 Task: Add a signature Lincoln Davis containing With heartfelt thanks and warm wishes, Lincoln Davis to email address softage.3@softage.net and add a folder Shipping labels
Action: Mouse moved to (55, 93)
Screenshot: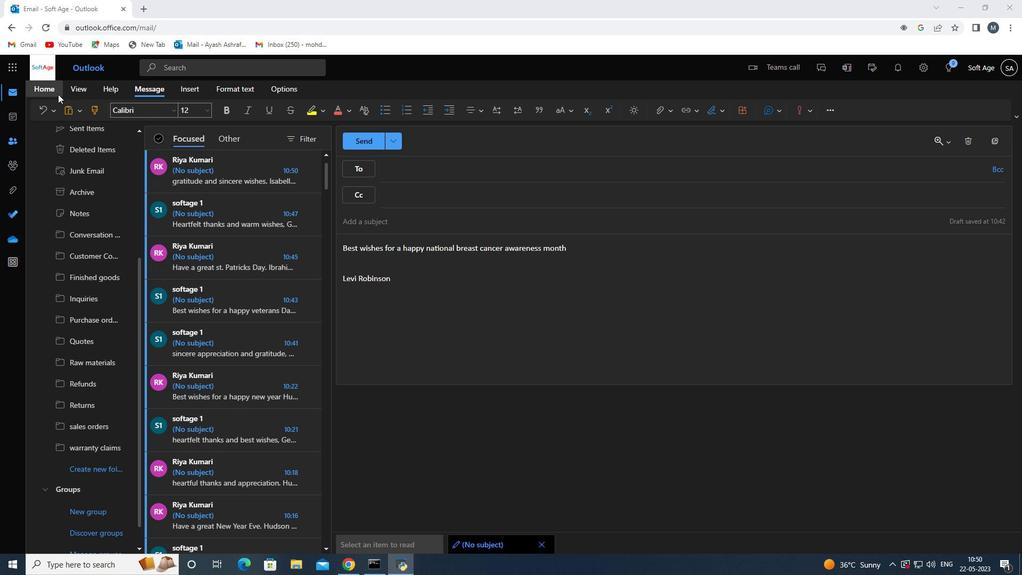 
Action: Mouse pressed left at (55, 93)
Screenshot: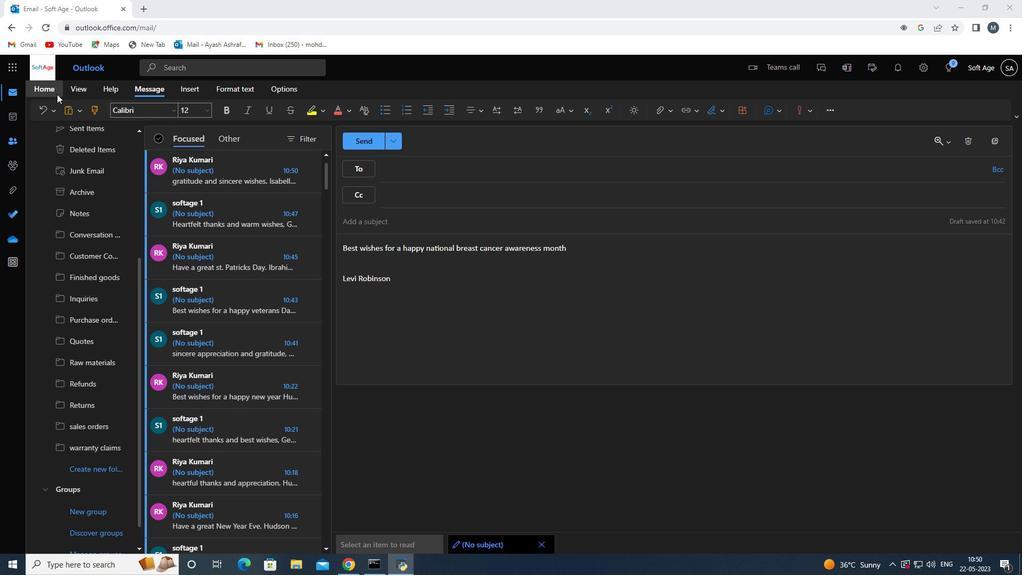 
Action: Mouse moved to (94, 112)
Screenshot: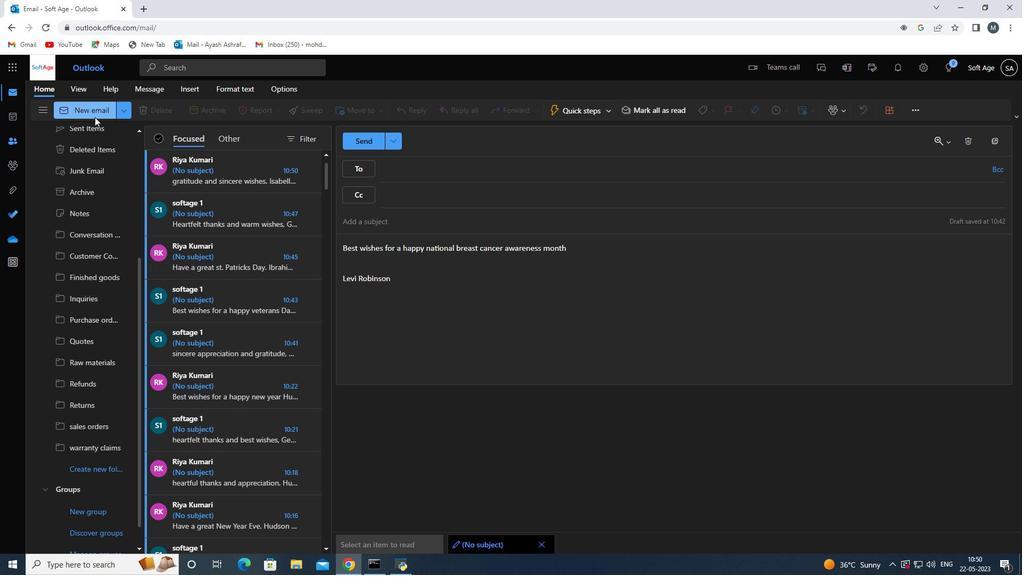 
Action: Mouse pressed left at (94, 112)
Screenshot: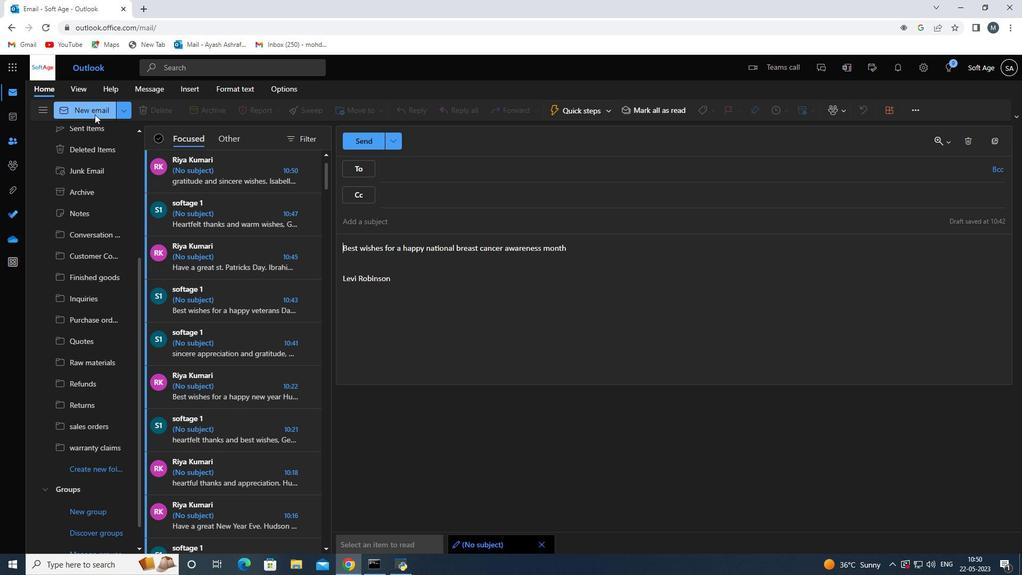 
Action: Mouse moved to (717, 110)
Screenshot: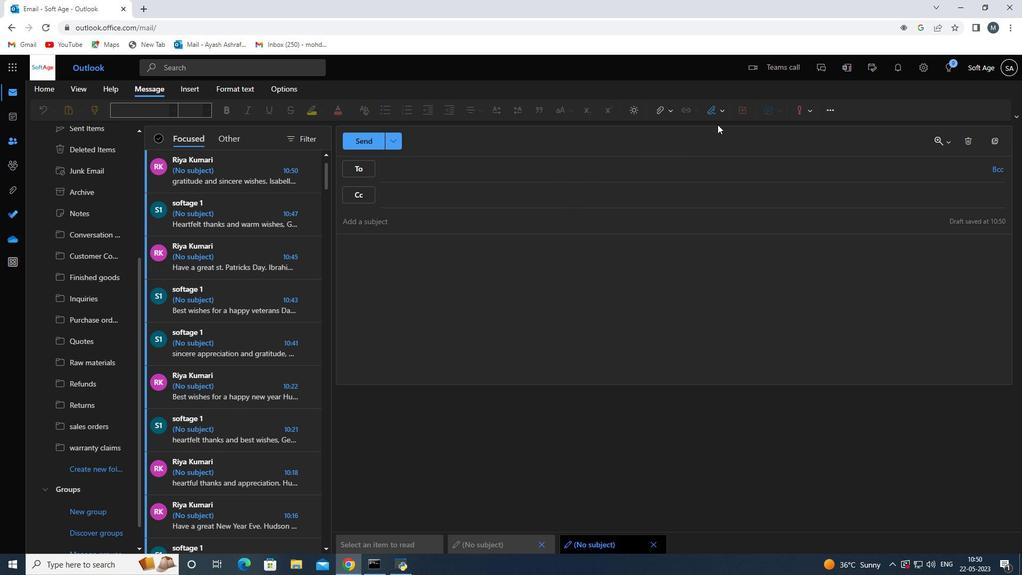 
Action: Mouse pressed left at (717, 110)
Screenshot: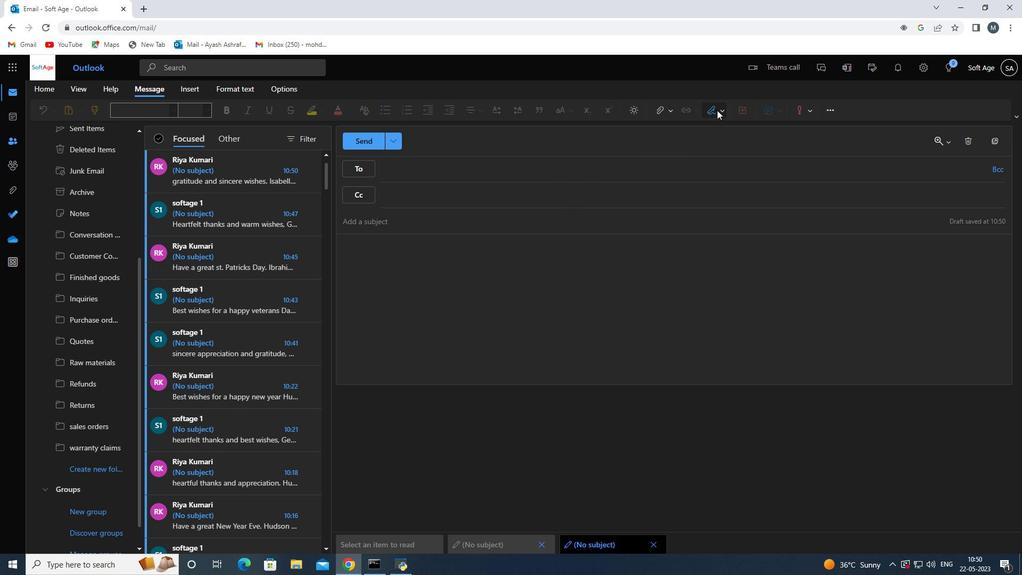 
Action: Mouse moved to (708, 149)
Screenshot: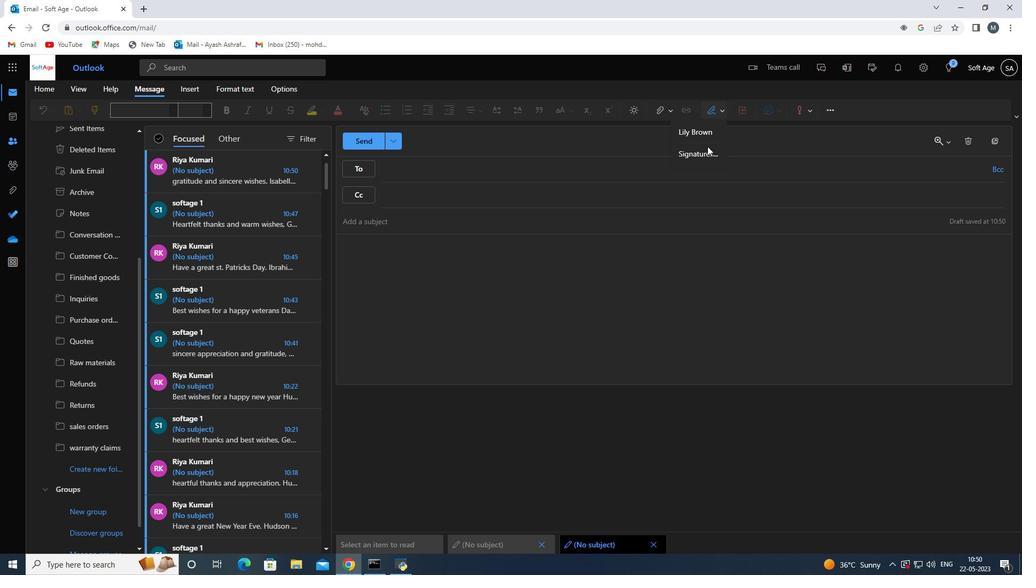 
Action: Mouse pressed left at (708, 149)
Screenshot: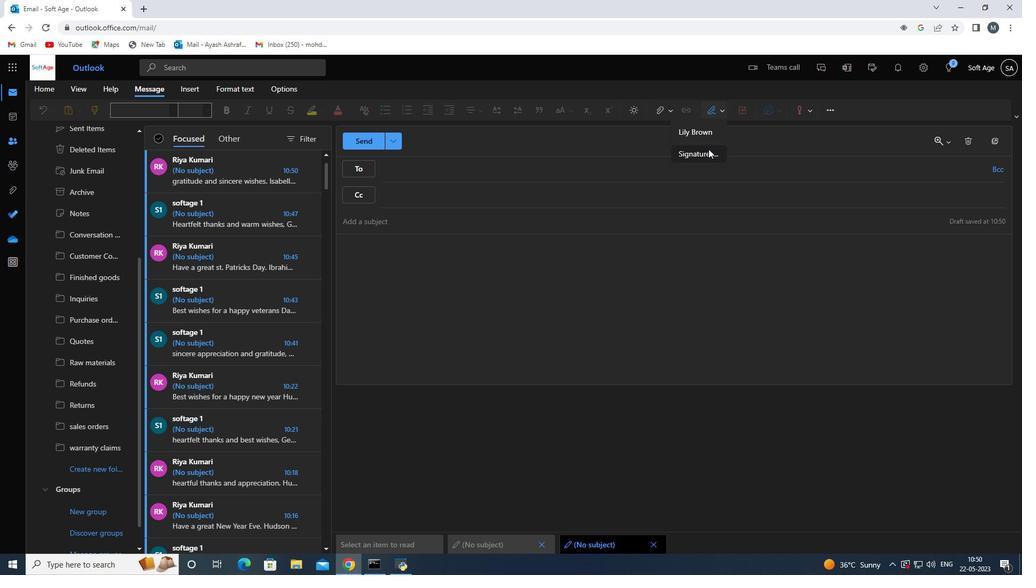 
Action: Mouse moved to (718, 200)
Screenshot: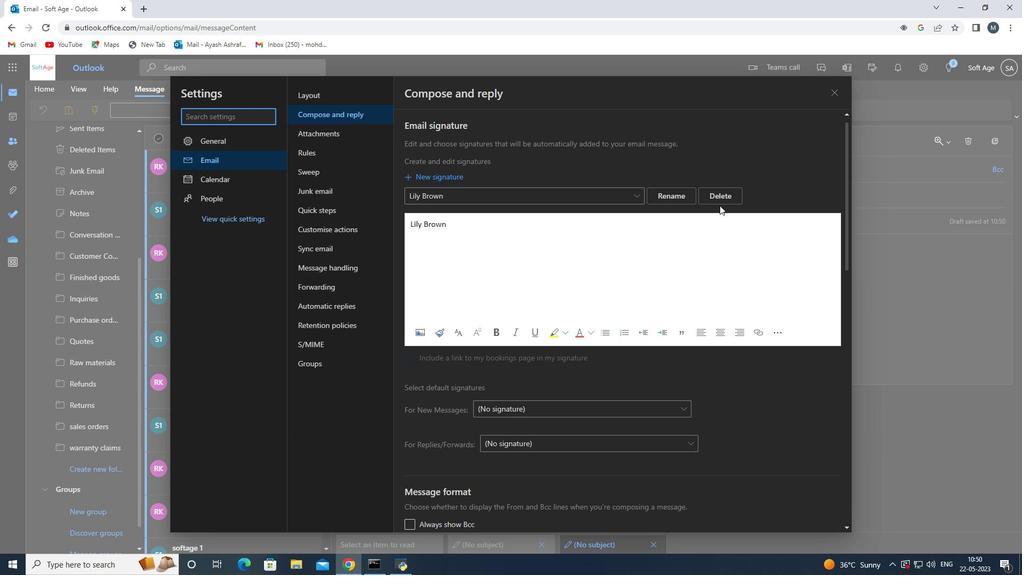 
Action: Mouse pressed left at (718, 200)
Screenshot: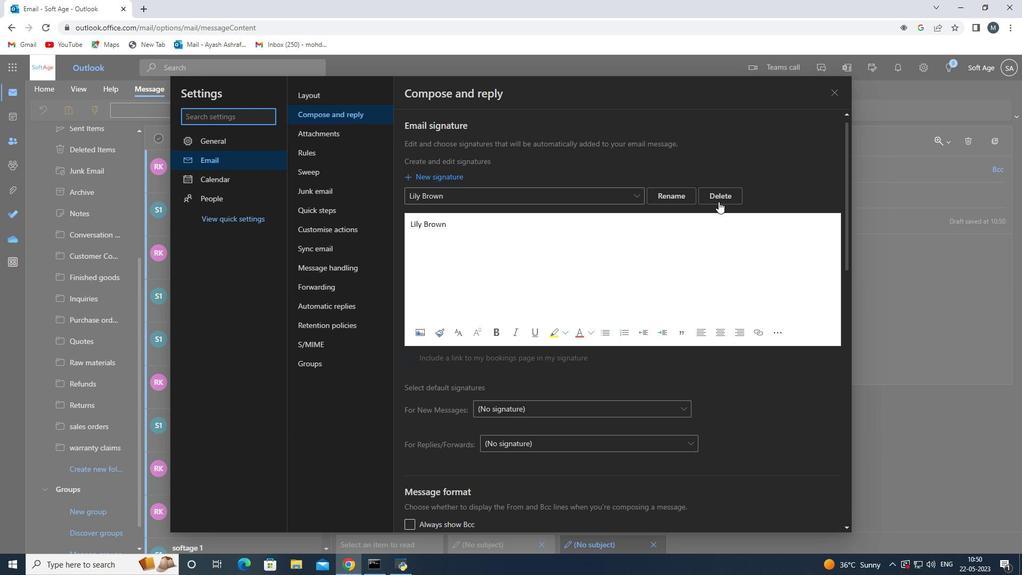 
Action: Mouse moved to (476, 199)
Screenshot: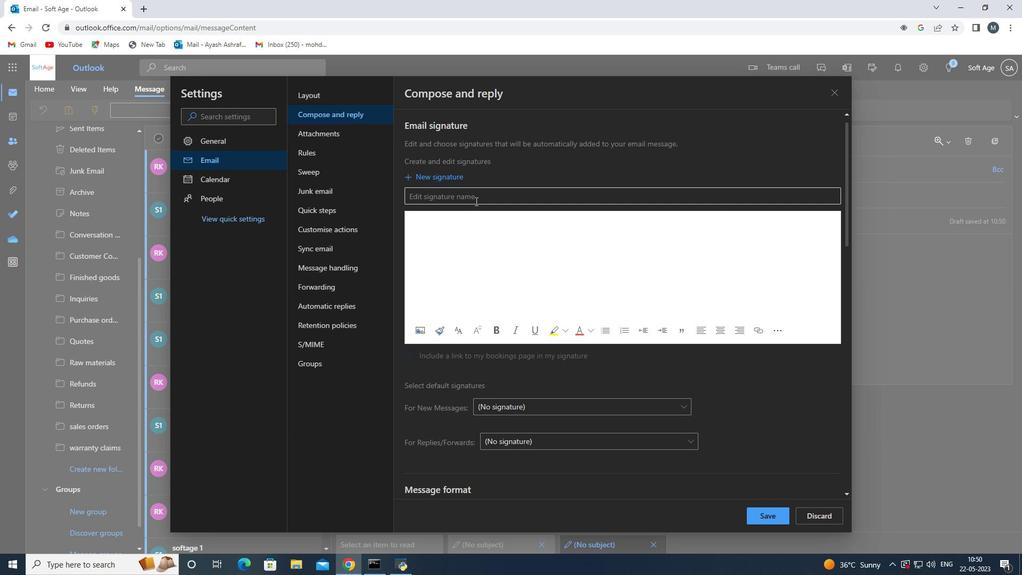 
Action: Mouse pressed left at (476, 199)
Screenshot: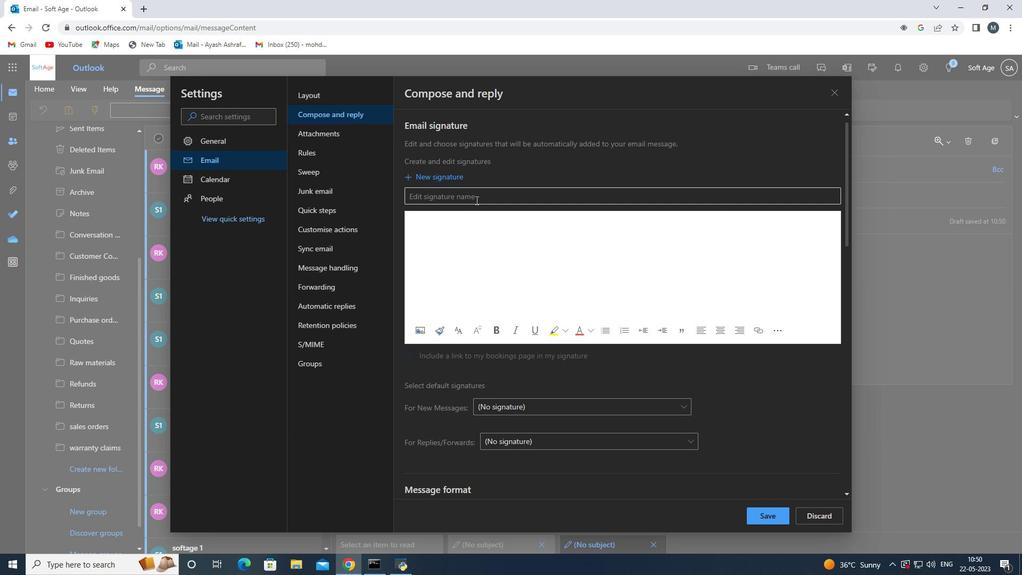 
Action: Key pressed <Key.shift>lincoln<Key.space><Key.shift><Key.shift><Key.shift><Key.shift><Key.shift><Key.shift><Key.shift><Key.shift>Davis<Key.space>
Screenshot: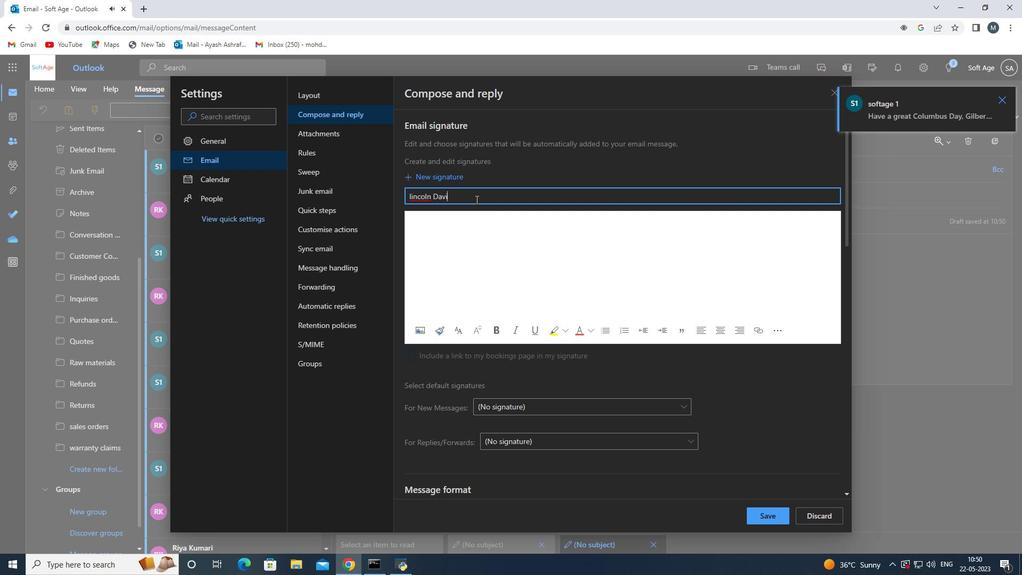 
Action: Mouse moved to (414, 198)
Screenshot: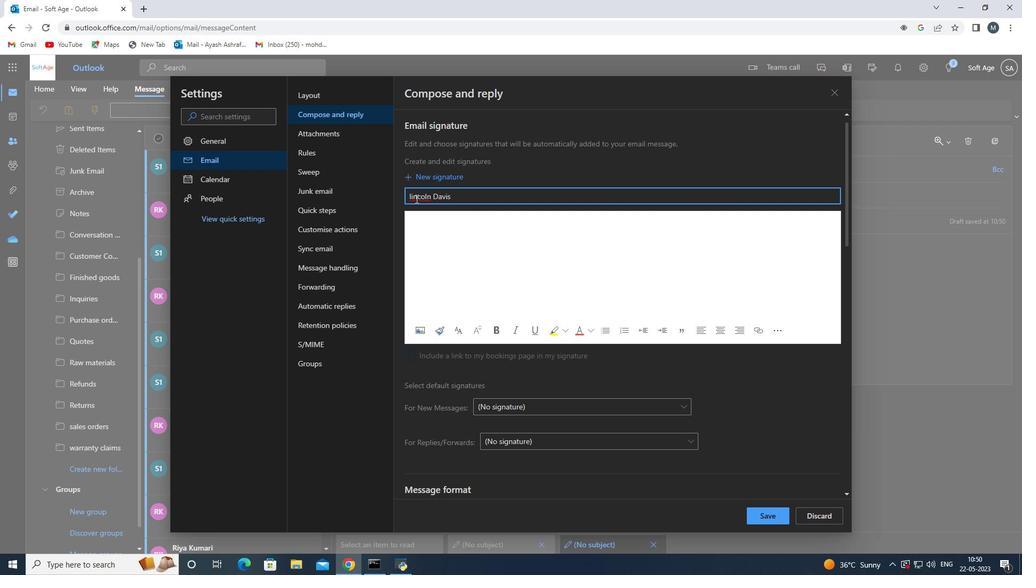 
Action: Mouse pressed left at (414, 198)
Screenshot: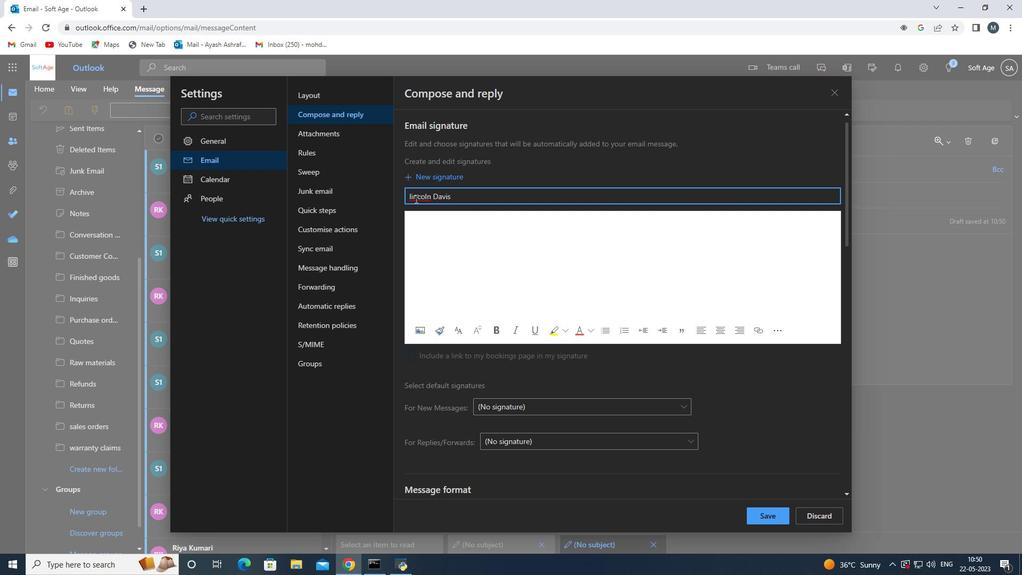 
Action: Mouse moved to (410, 198)
Screenshot: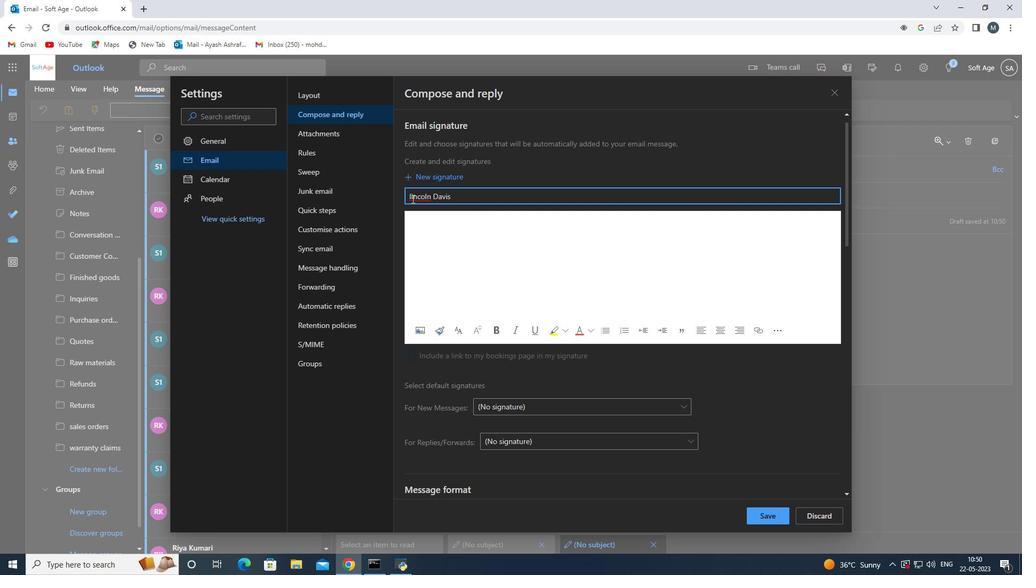 
Action: Mouse pressed left at (410, 198)
Screenshot: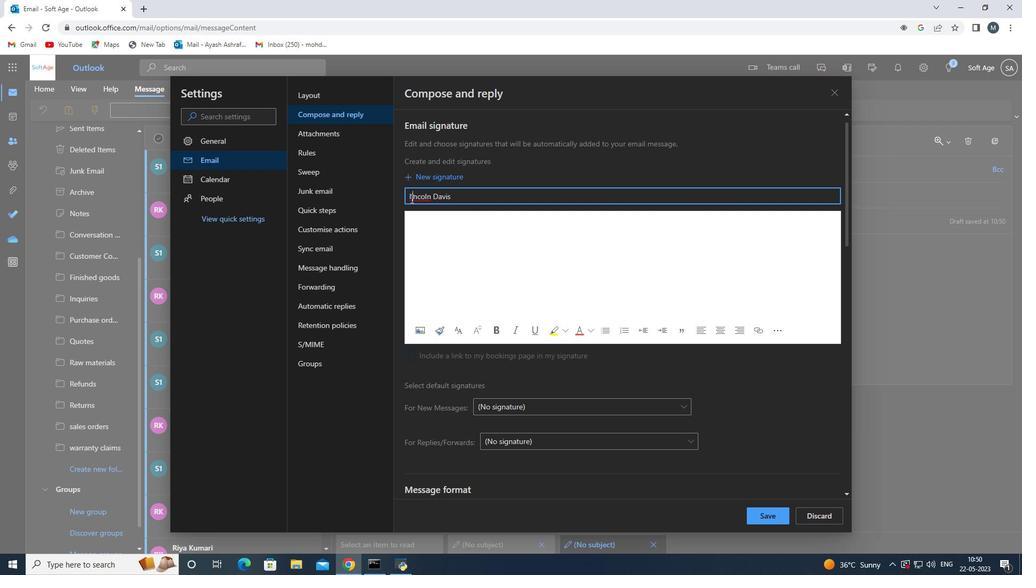 
Action: Mouse moved to (413, 199)
Screenshot: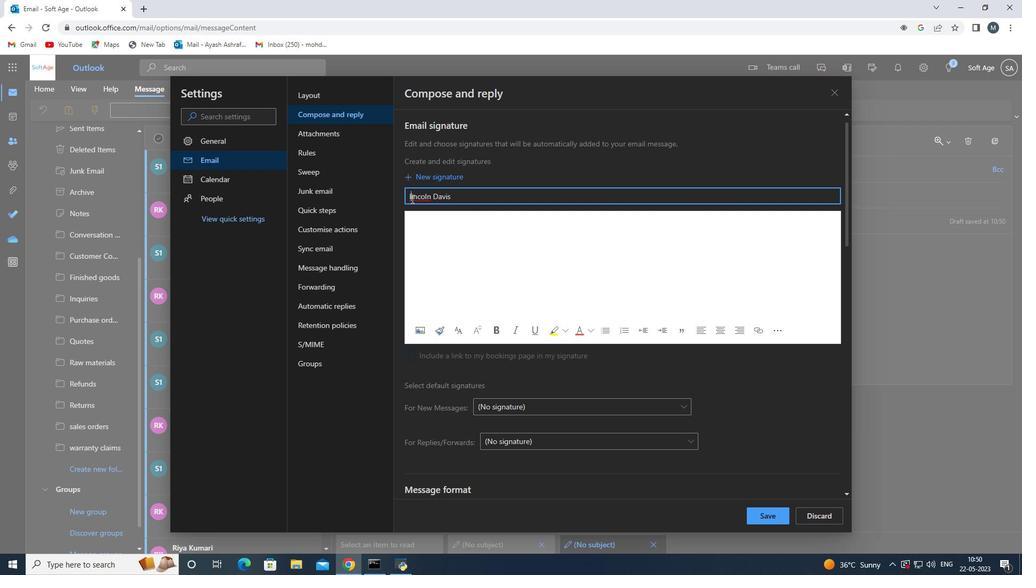 
Action: Key pressed <Key.backspace><Key.shift><Key.shift><Key.shift><Key.shift><Key.shift>L
Screenshot: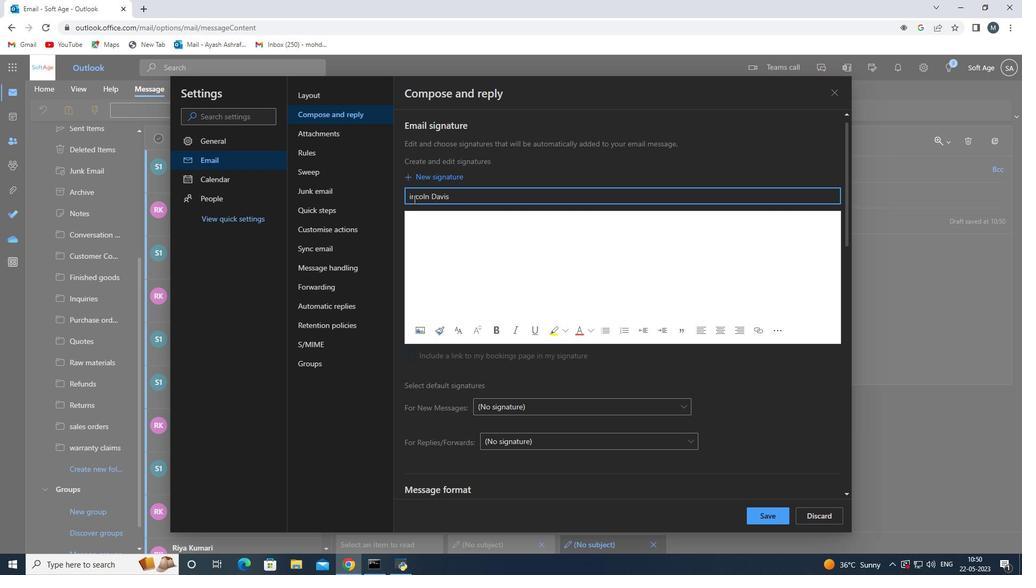 
Action: Mouse moved to (443, 233)
Screenshot: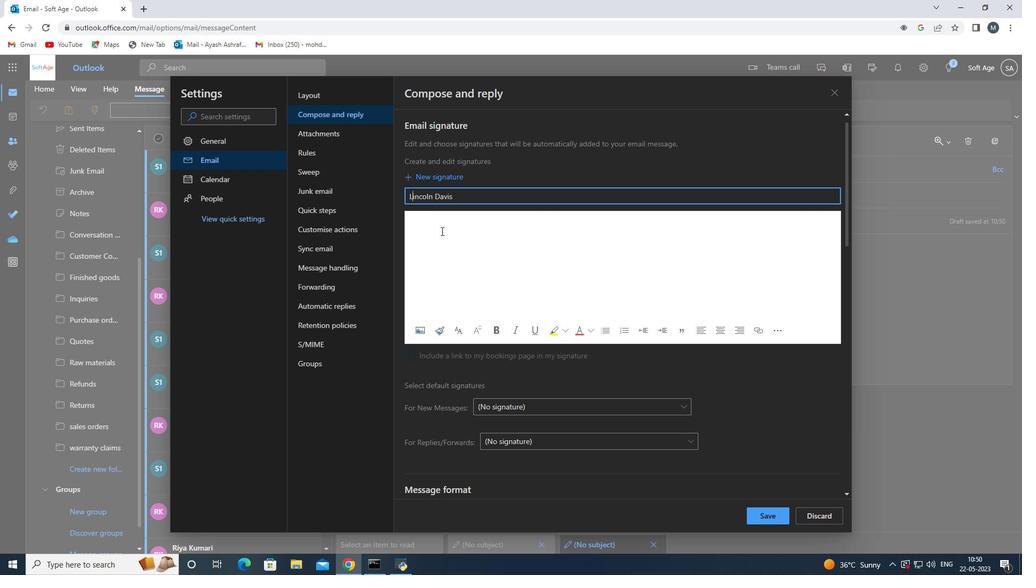 
Action: Mouse pressed left at (443, 233)
Screenshot: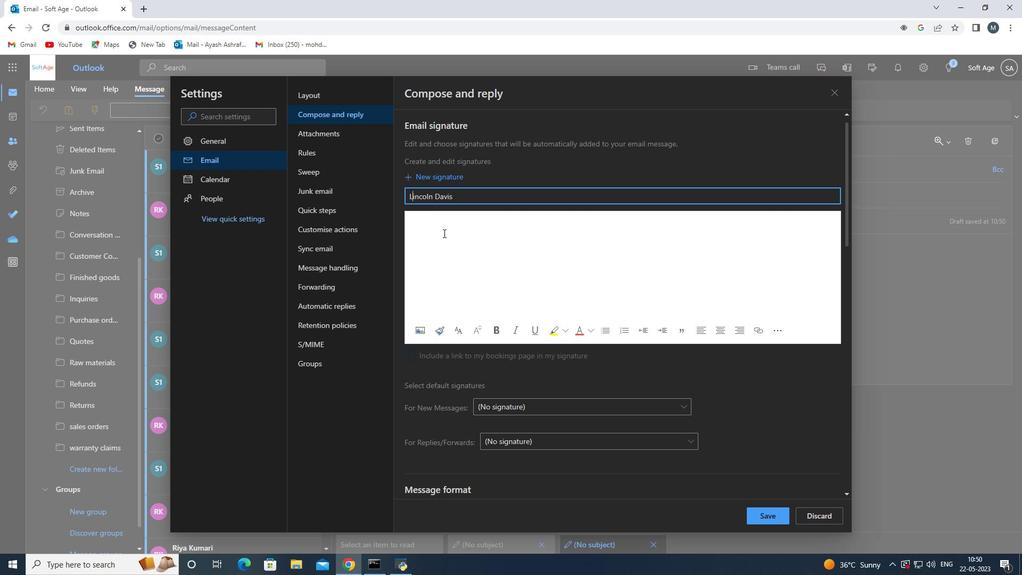 
Action: Key pressed <Key.shift>Lincoln<Key.space><Key.shift><Key.shift><Key.shift><Key.shift><Key.shift><Key.shift><Key.shift>davis<Key.space>
Screenshot: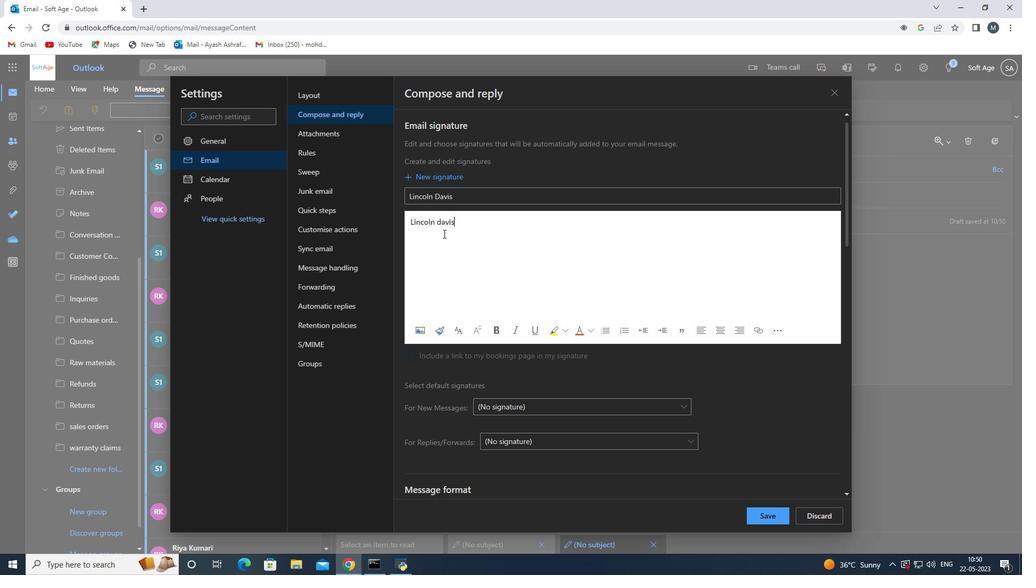 
Action: Mouse moved to (441, 225)
Screenshot: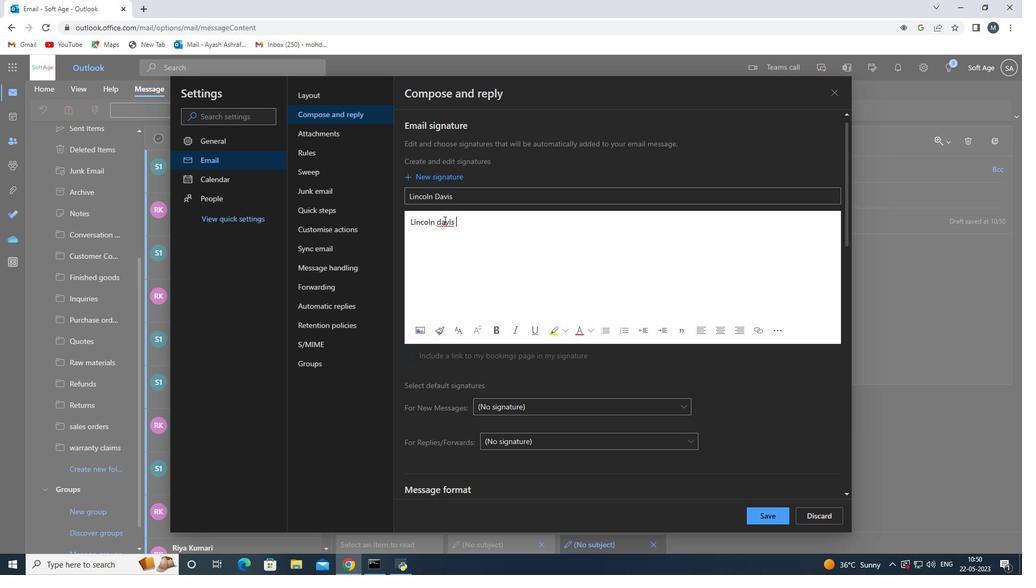 
Action: Mouse pressed left at (441, 225)
Screenshot: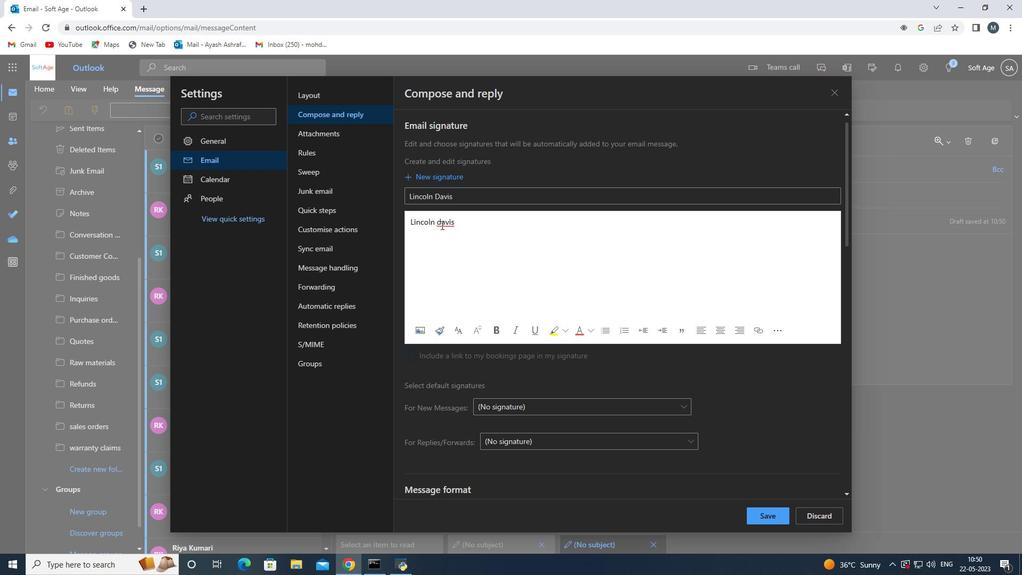 
Action: Mouse moved to (442, 225)
Screenshot: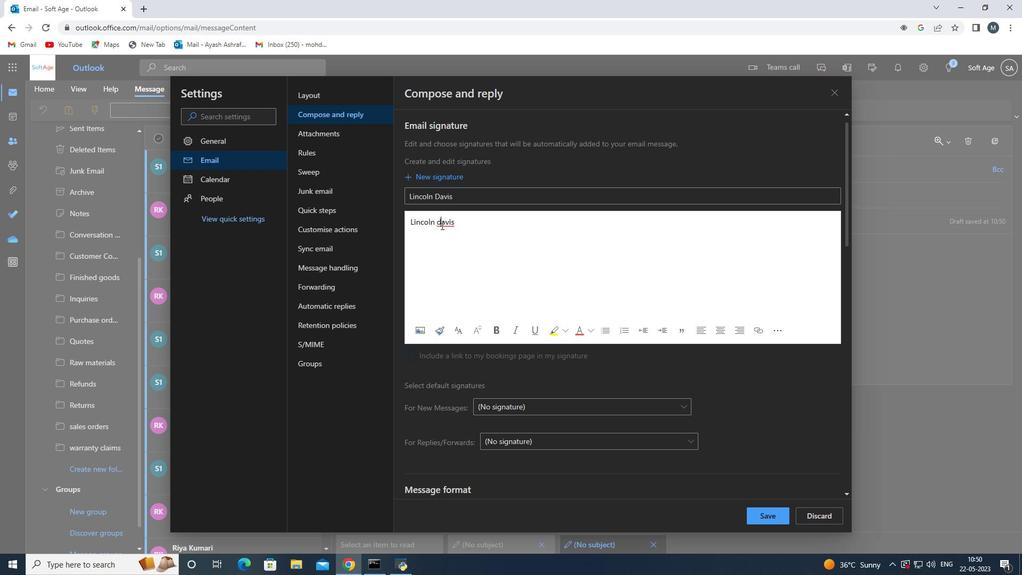 
Action: Key pressed <Key.backspace><Key.shift>D
Screenshot: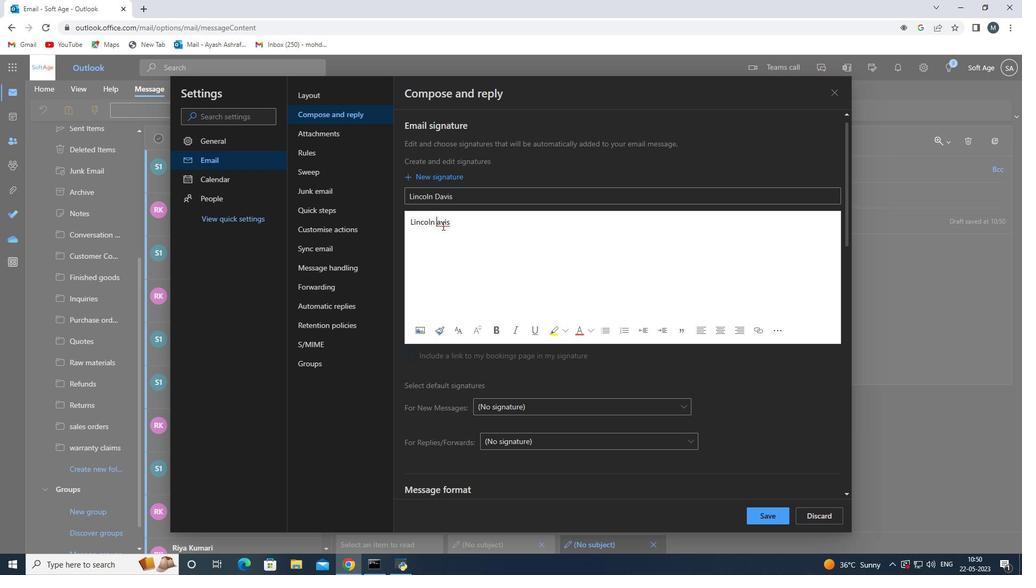 
Action: Mouse moved to (751, 509)
Screenshot: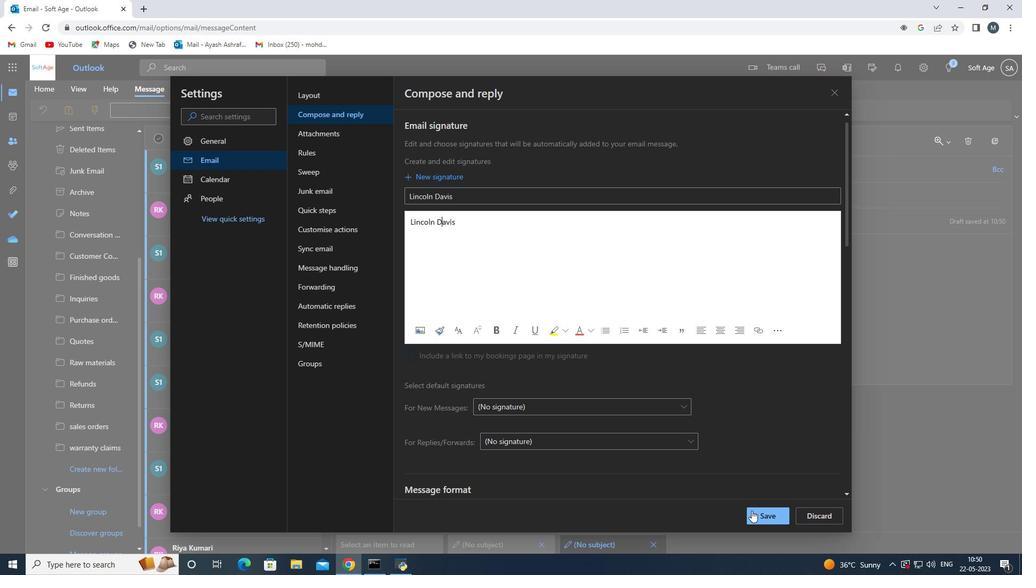 
Action: Mouse pressed left at (751, 509)
Screenshot: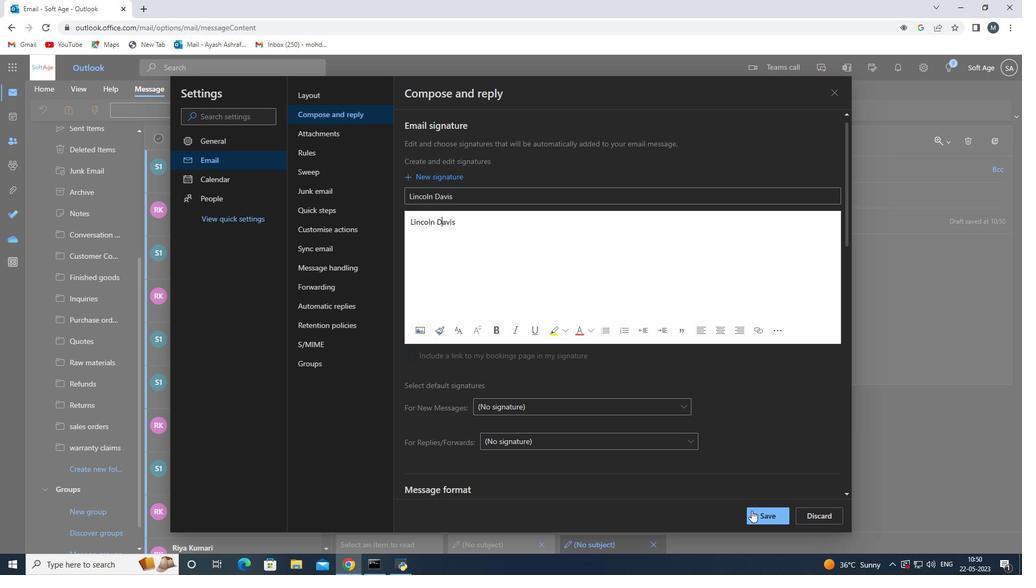 
Action: Mouse moved to (779, 109)
Screenshot: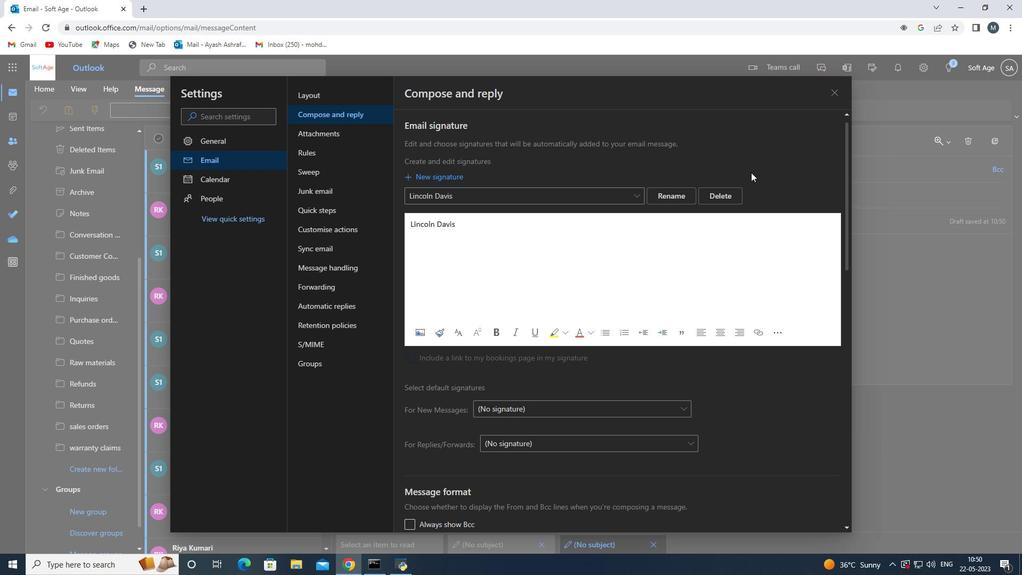 
Action: Mouse scrolled (770, 126) with delta (0, 0)
Screenshot: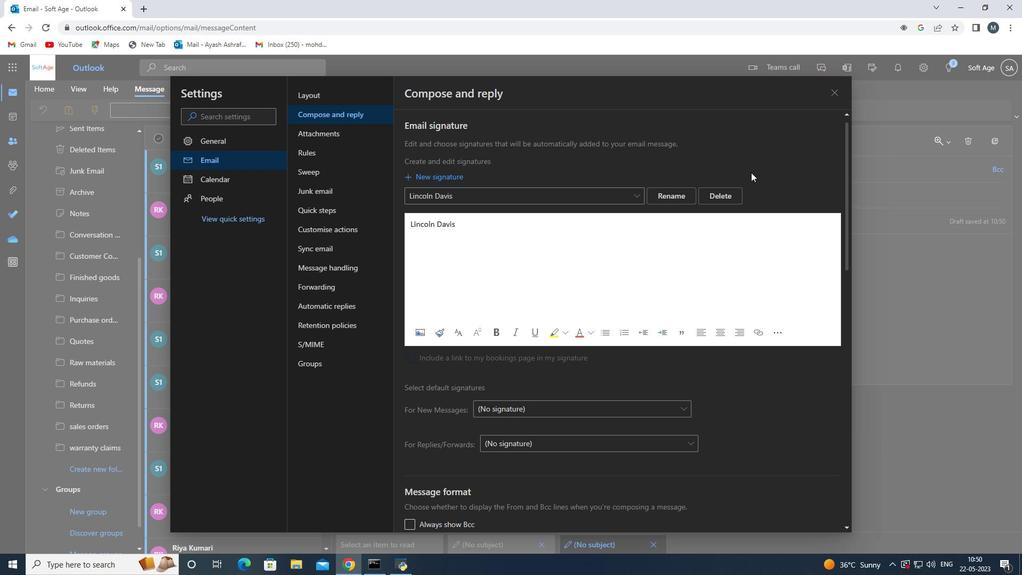 
Action: Mouse moved to (812, 100)
Screenshot: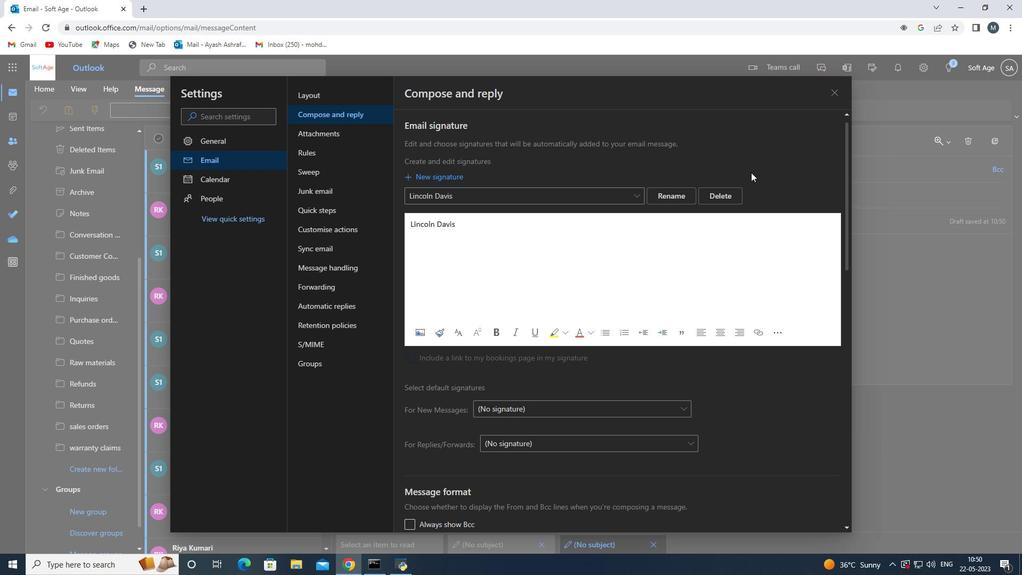 
Action: Mouse scrolled (775, 117) with delta (0, 0)
Screenshot: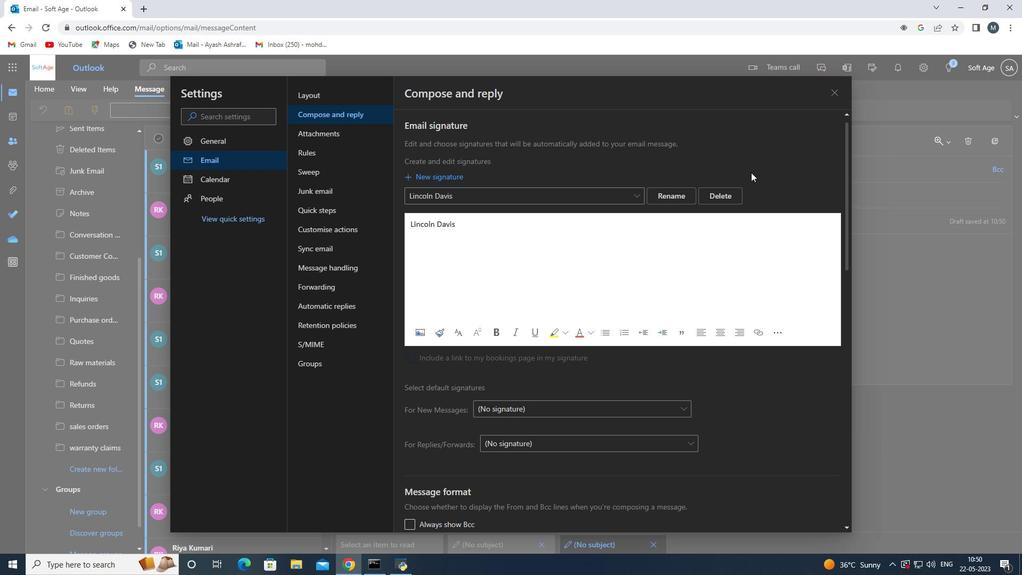 
Action: Mouse moved to (816, 99)
Screenshot: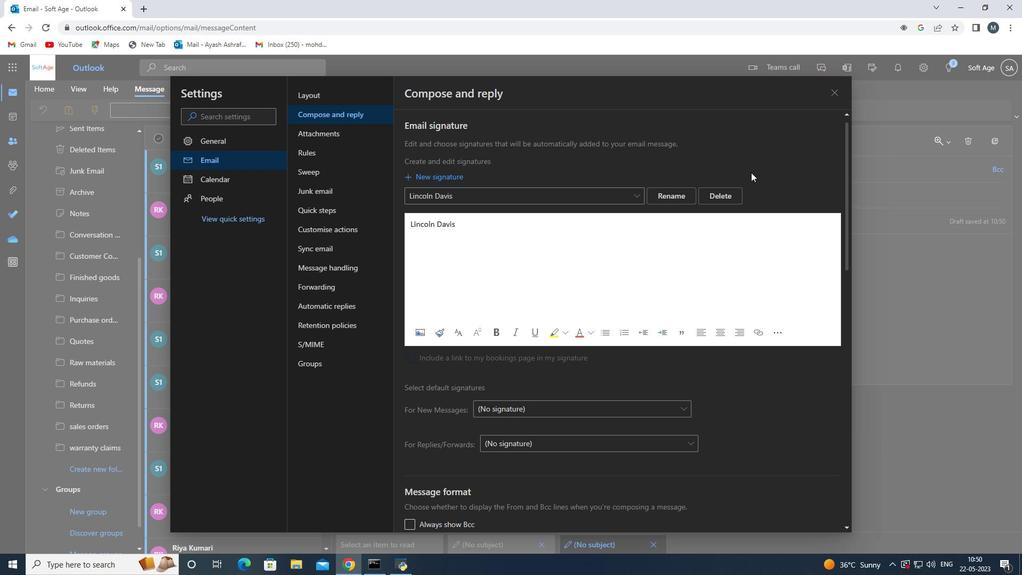 
Action: Mouse scrolled (778, 112) with delta (0, 0)
Screenshot: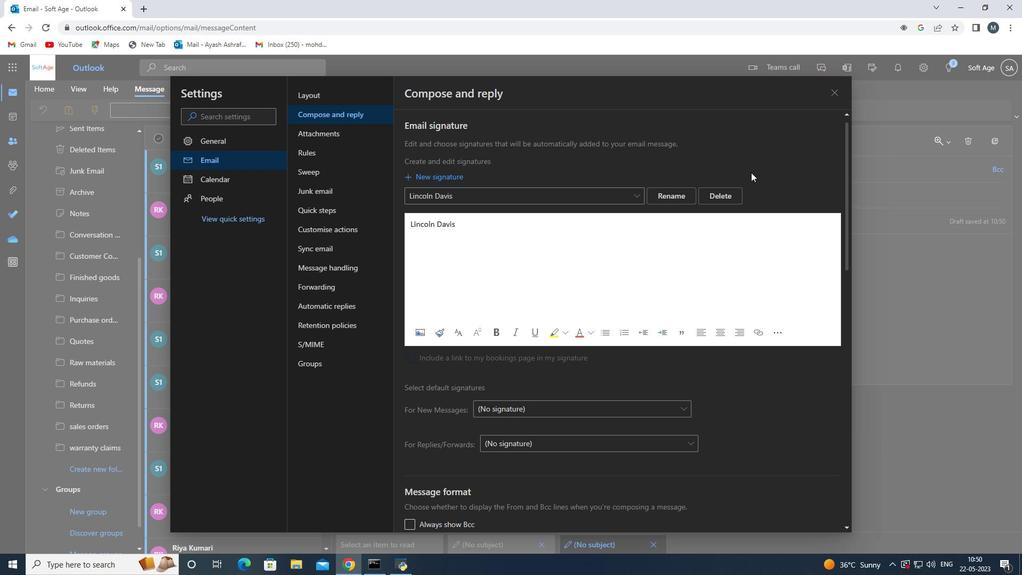 
Action: Mouse moved to (827, 95)
Screenshot: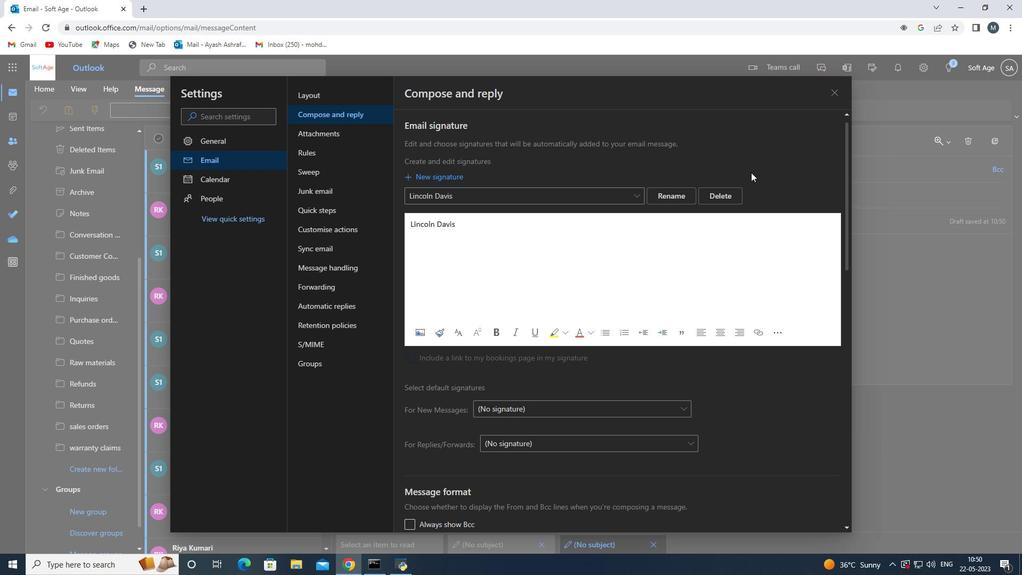 
Action: Mouse scrolled (779, 109) with delta (0, 0)
Screenshot: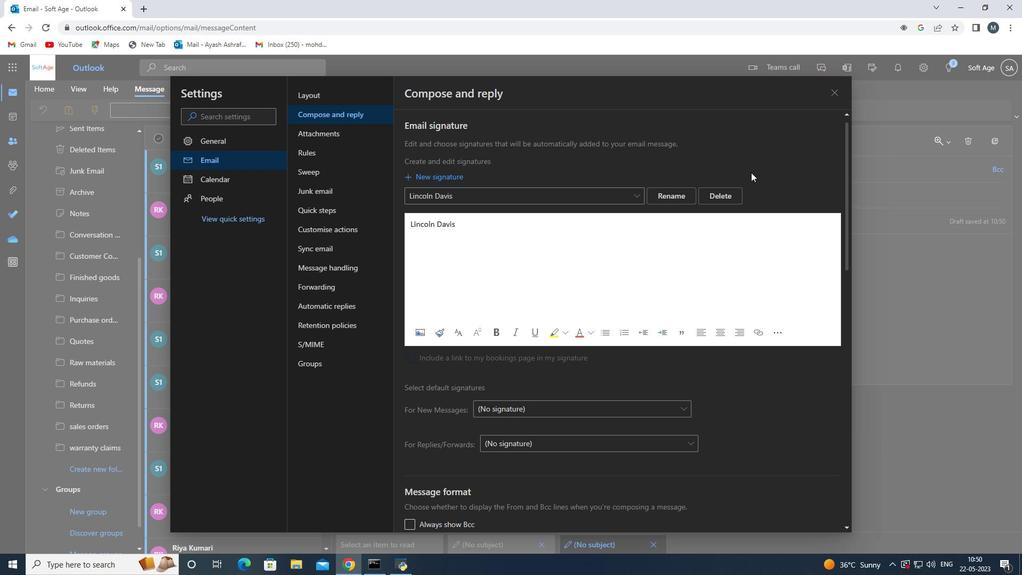 
Action: Mouse moved to (836, 91)
Screenshot: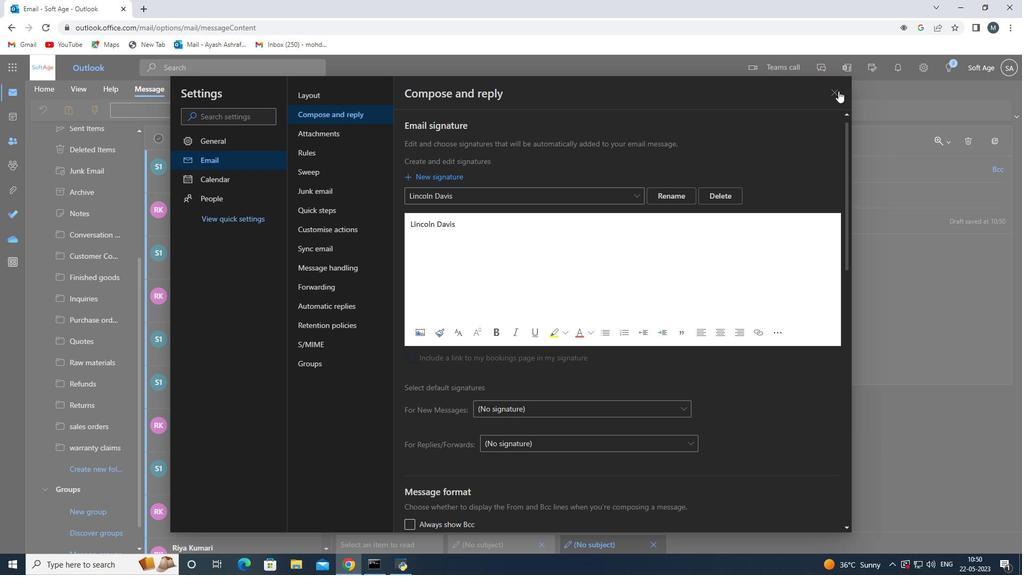 
Action: Mouse pressed left at (836, 91)
Screenshot: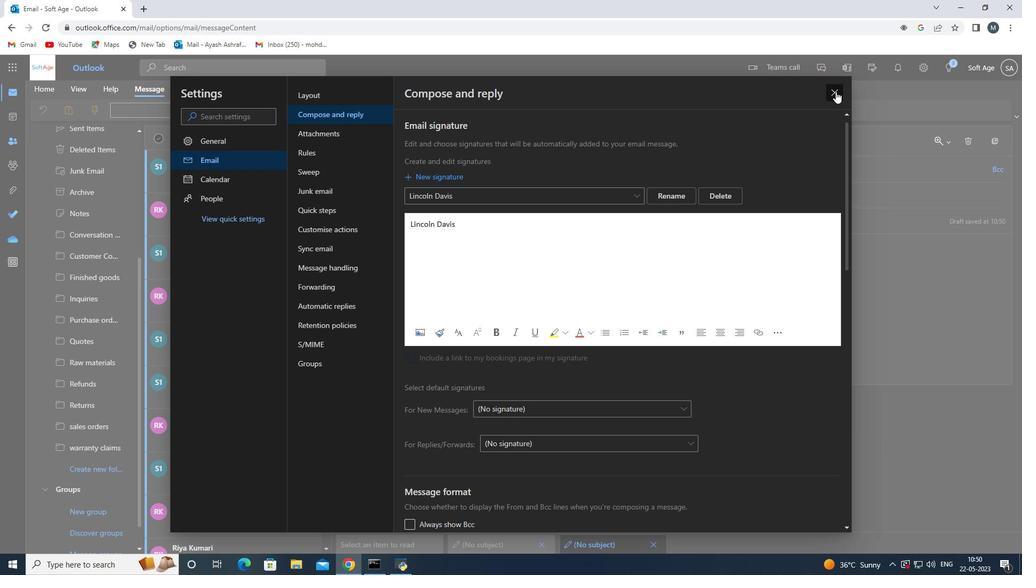 
Action: Mouse moved to (448, 263)
Screenshot: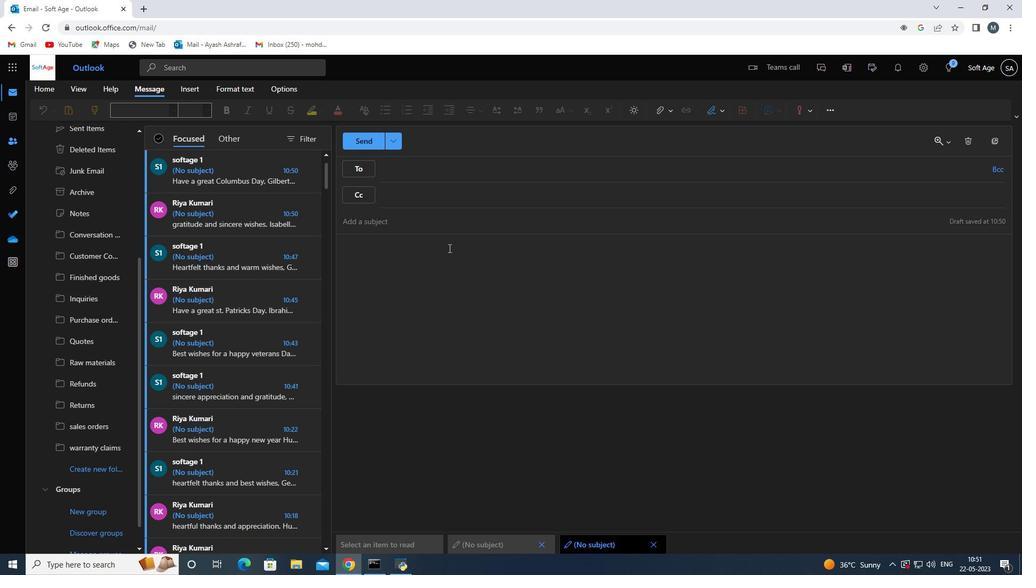 
Action: Mouse pressed left at (448, 263)
Screenshot: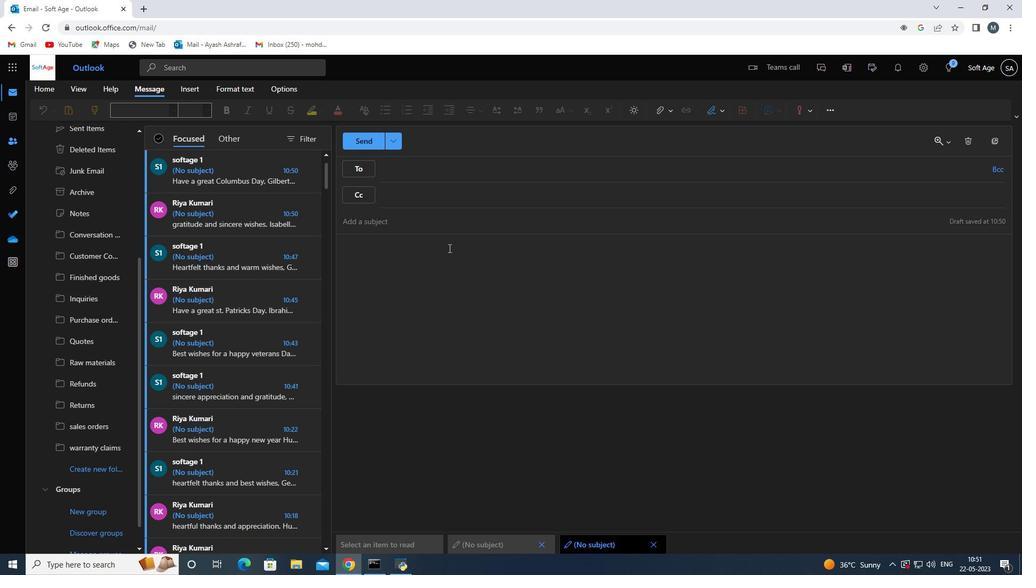 
Action: Mouse moved to (447, 258)
Screenshot: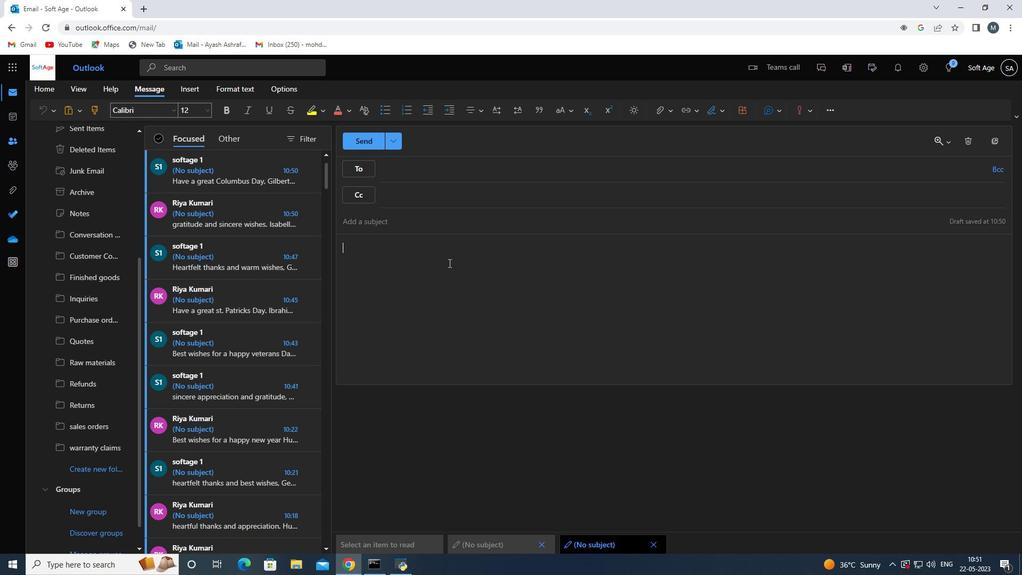 
Action: Key pressed <Key.shift>With<Key.space>heartfelt<Key.space>thanks<Key.space>and<Key.space>warm<Key.space>wi<Key.backspace>ishes
Screenshot: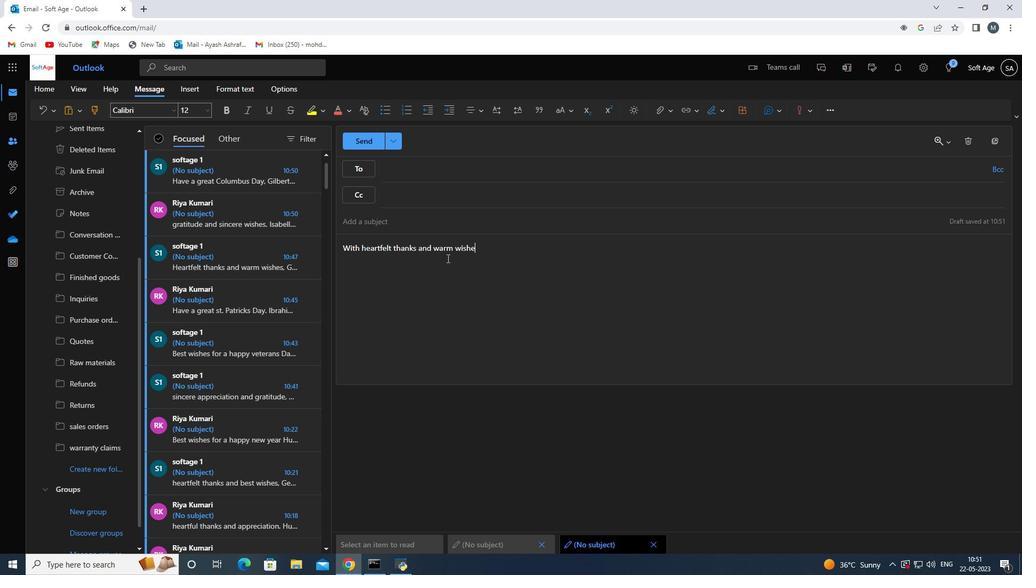 
Action: Mouse moved to (405, 170)
Screenshot: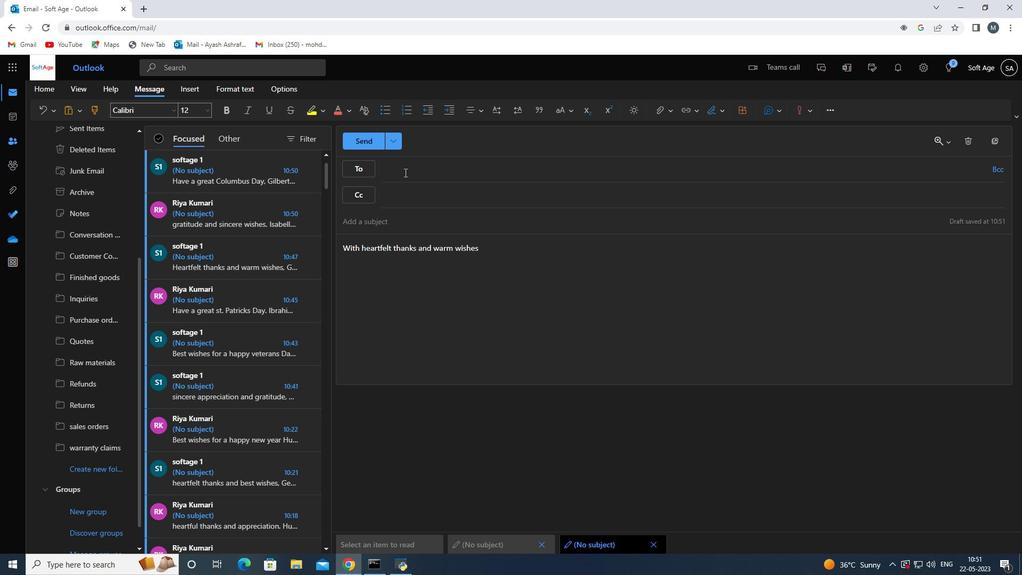 
Action: Mouse pressed left at (405, 170)
Screenshot: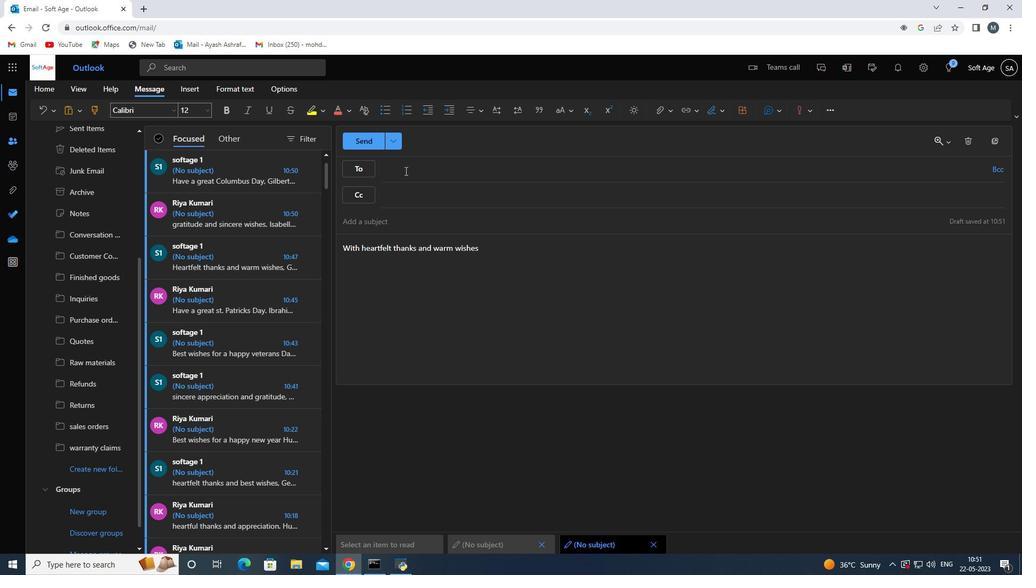 
Action: Mouse moved to (407, 169)
Screenshot: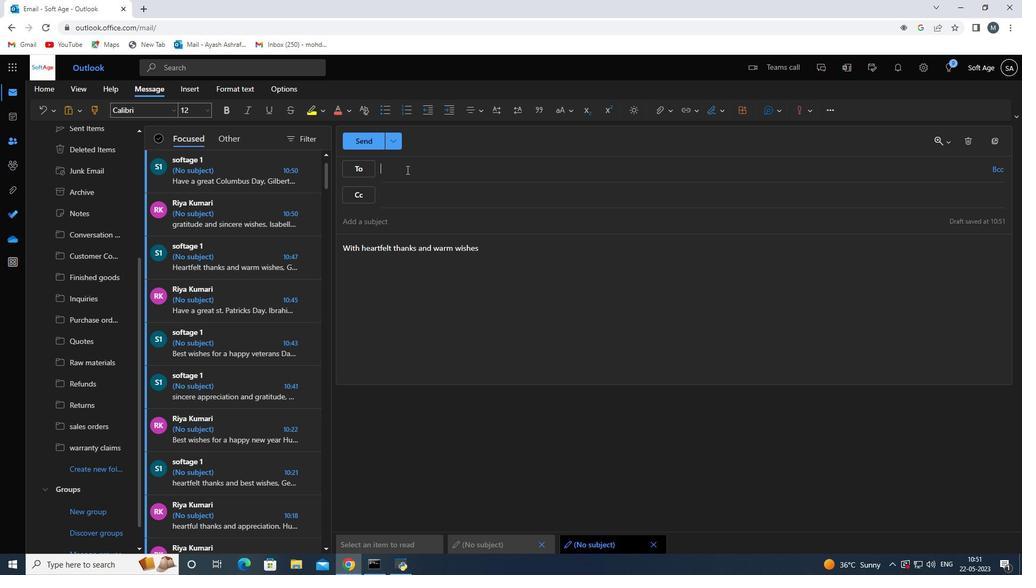 
Action: Key pressed sofage.3<Key.shift>2softage.net
Screenshot: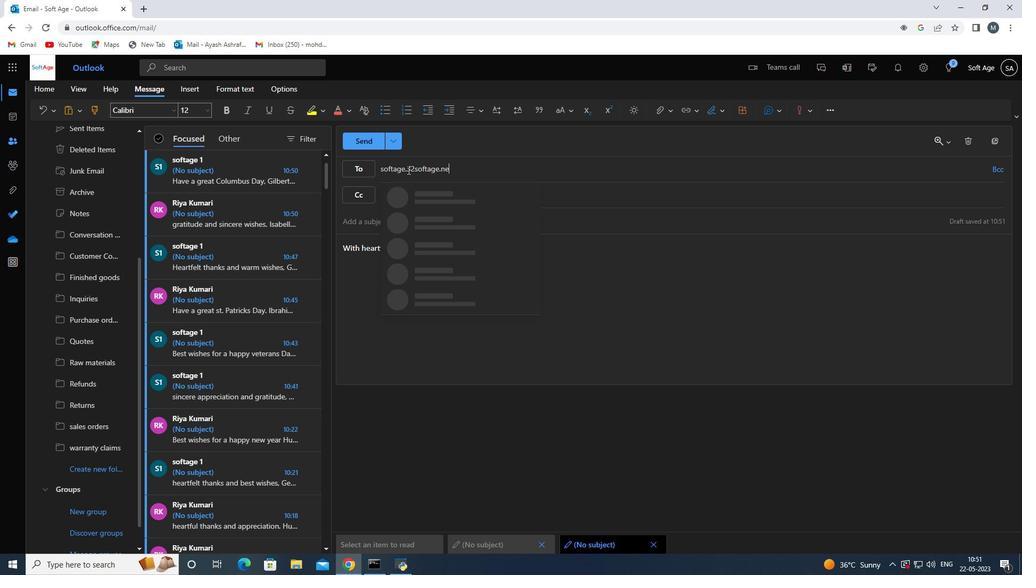 
Action: Mouse moved to (415, 170)
Screenshot: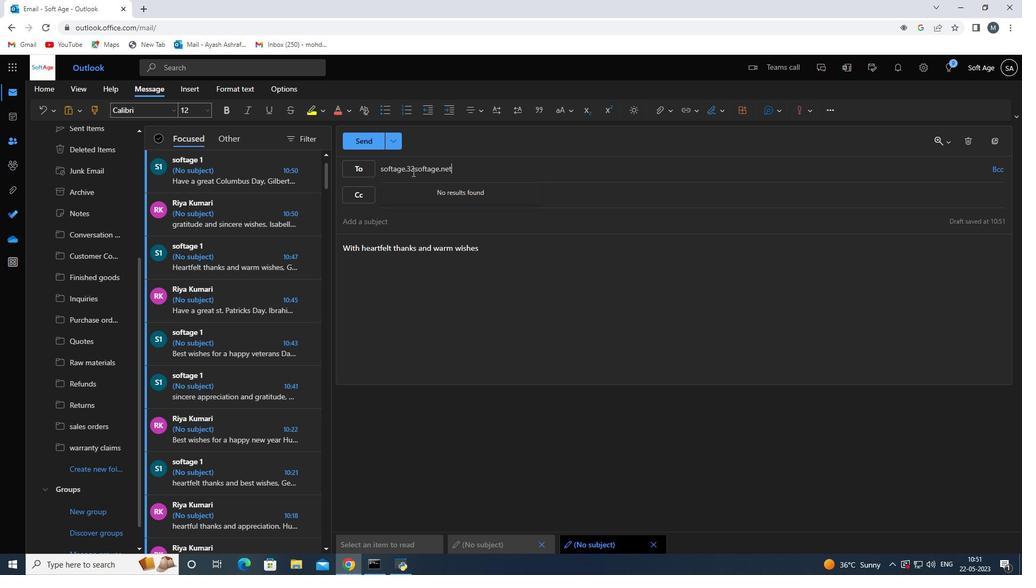 
Action: Mouse pressed left at (415, 170)
Screenshot: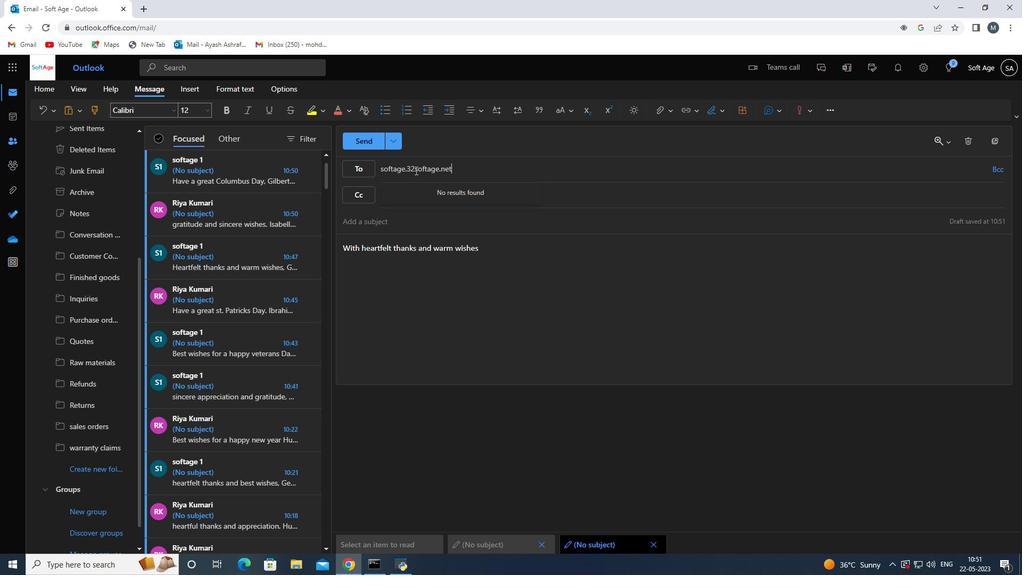 
Action: Mouse moved to (417, 170)
Screenshot: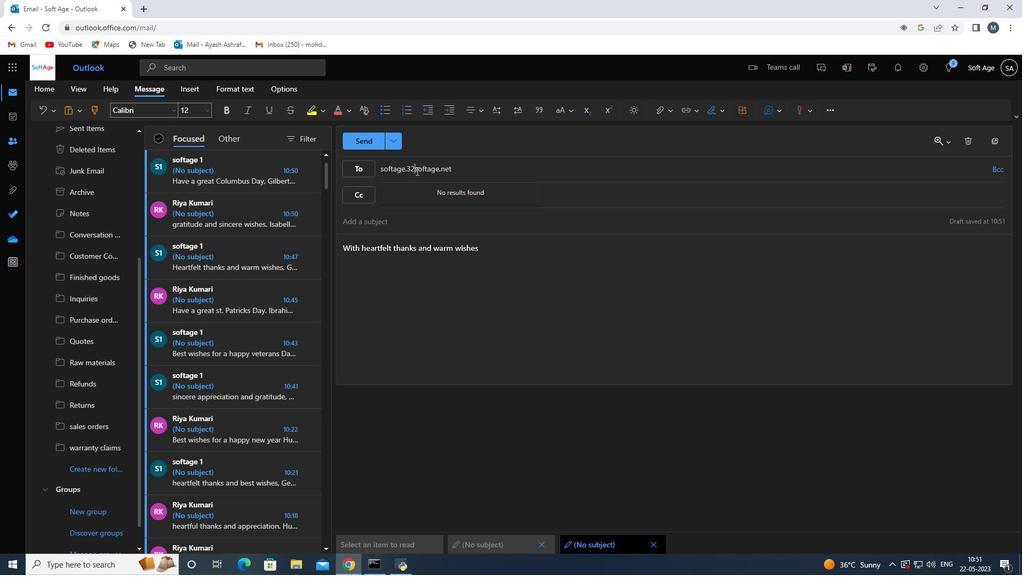 
Action: Key pressed <Key.backspace><Key.shift>@
Screenshot: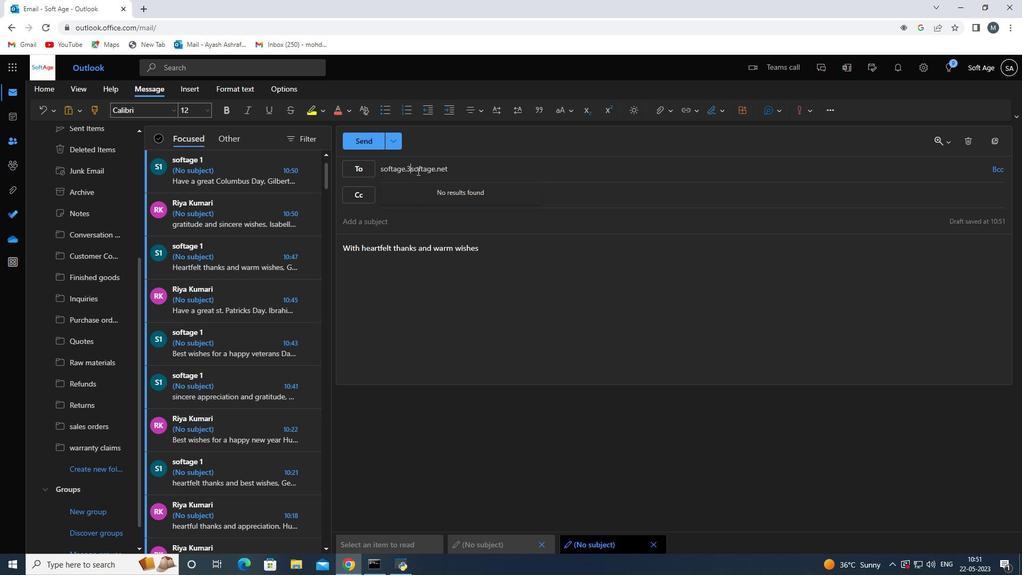 
Action: Mouse moved to (456, 208)
Screenshot: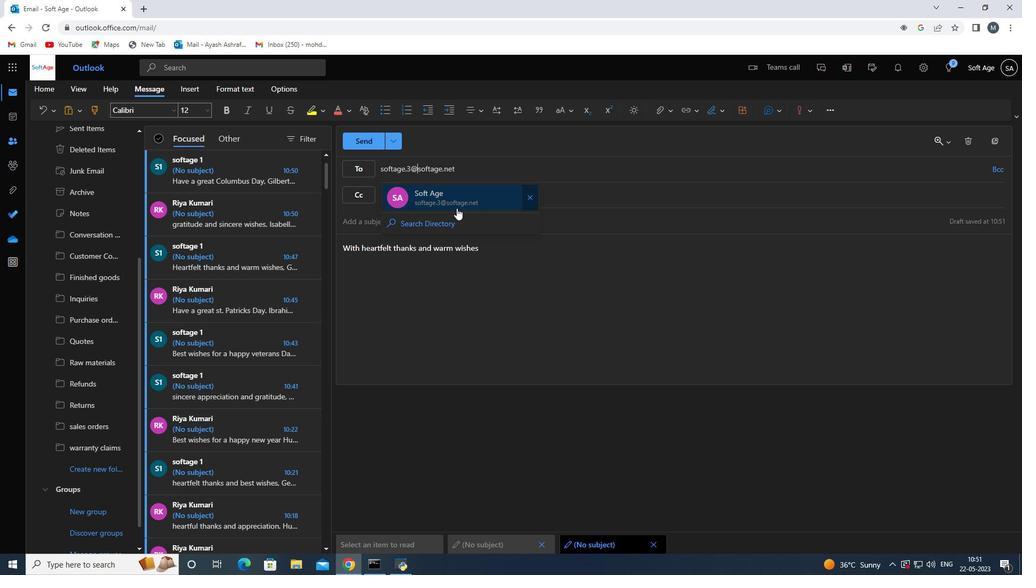 
Action: Mouse pressed left at (456, 208)
Screenshot: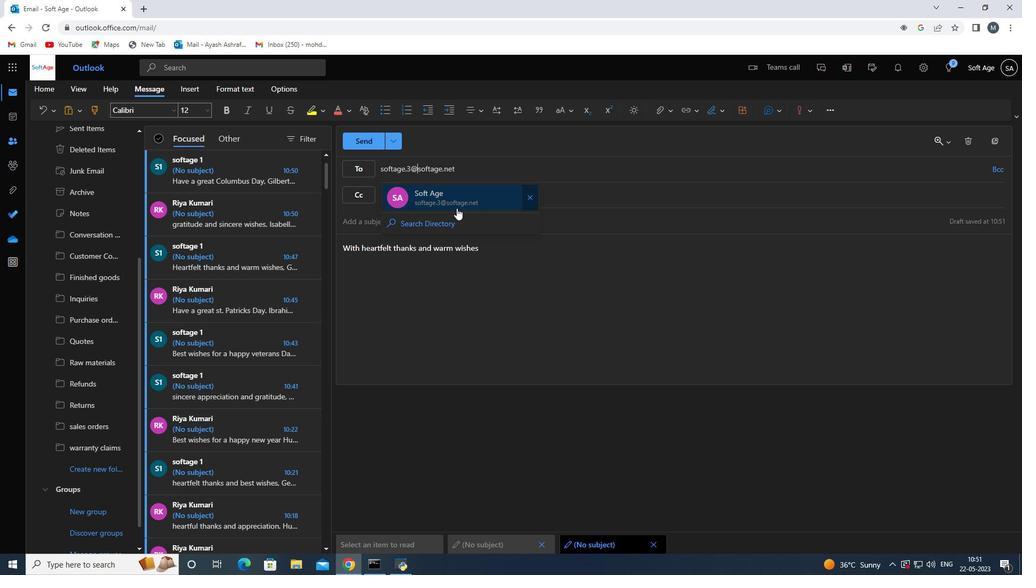 
Action: Mouse moved to (486, 251)
Screenshot: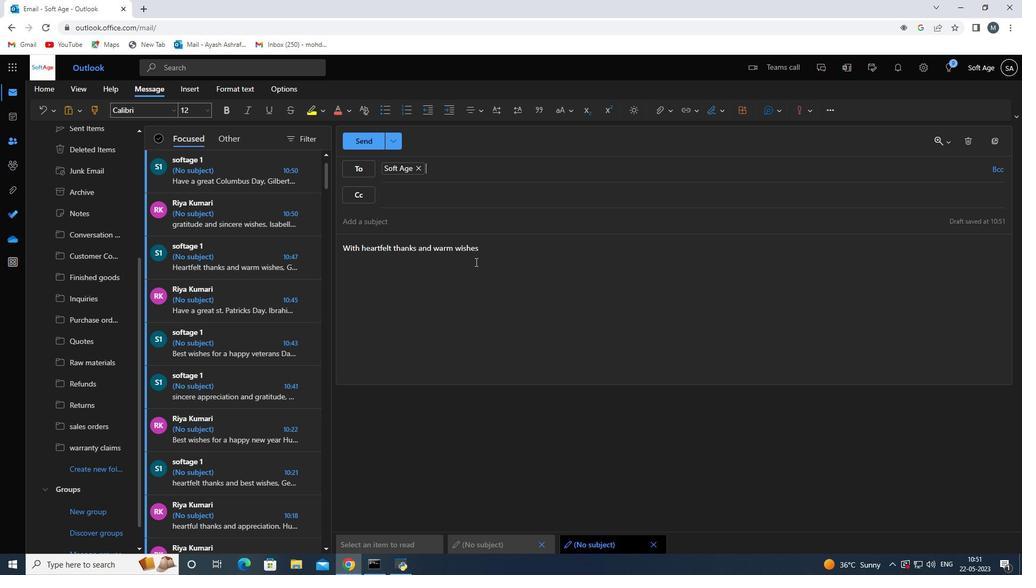 
Action: Mouse pressed left at (486, 251)
Screenshot: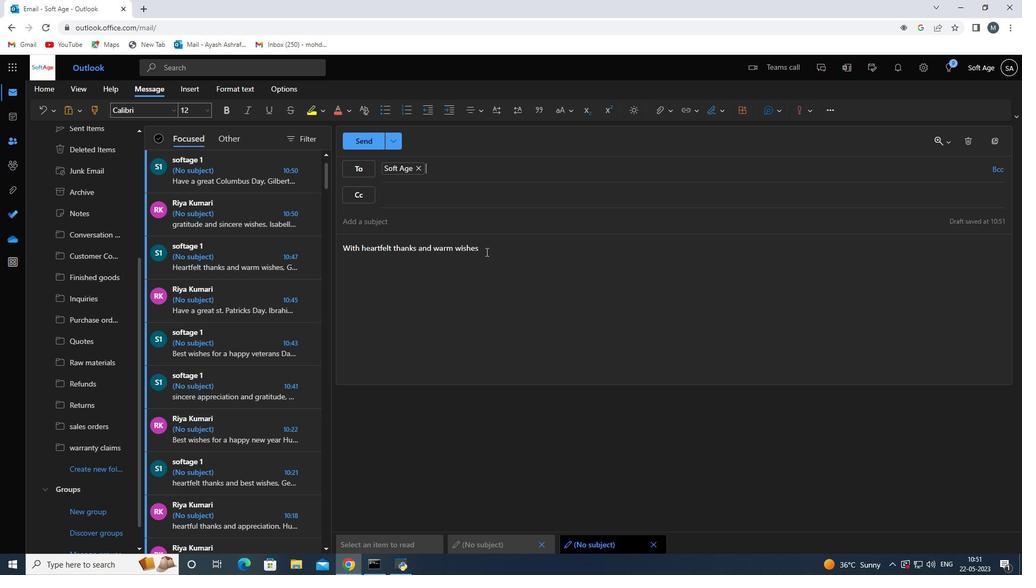 
Action: Key pressed <Key.enter><Key.enter>
Screenshot: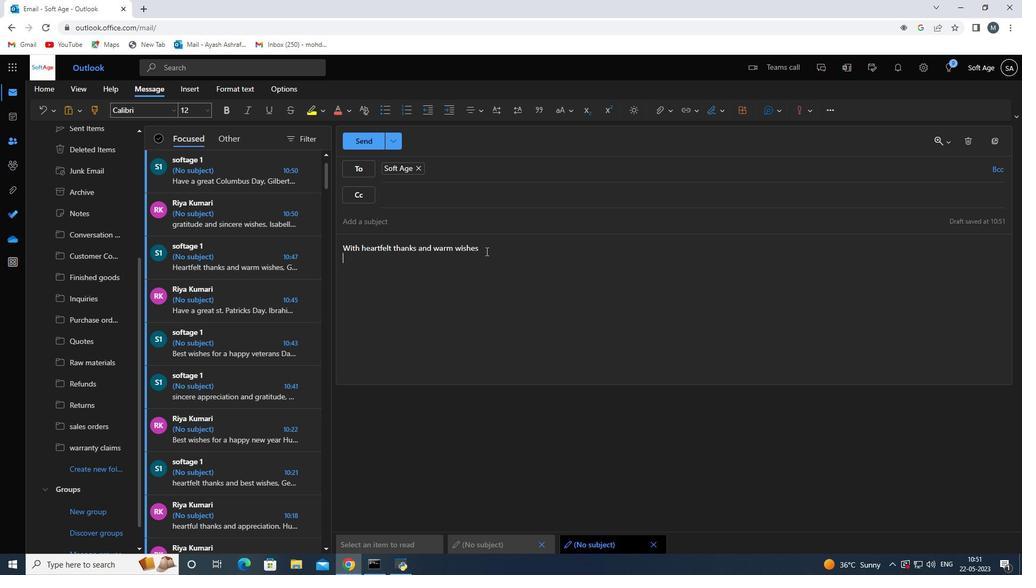 
Action: Mouse moved to (717, 113)
Screenshot: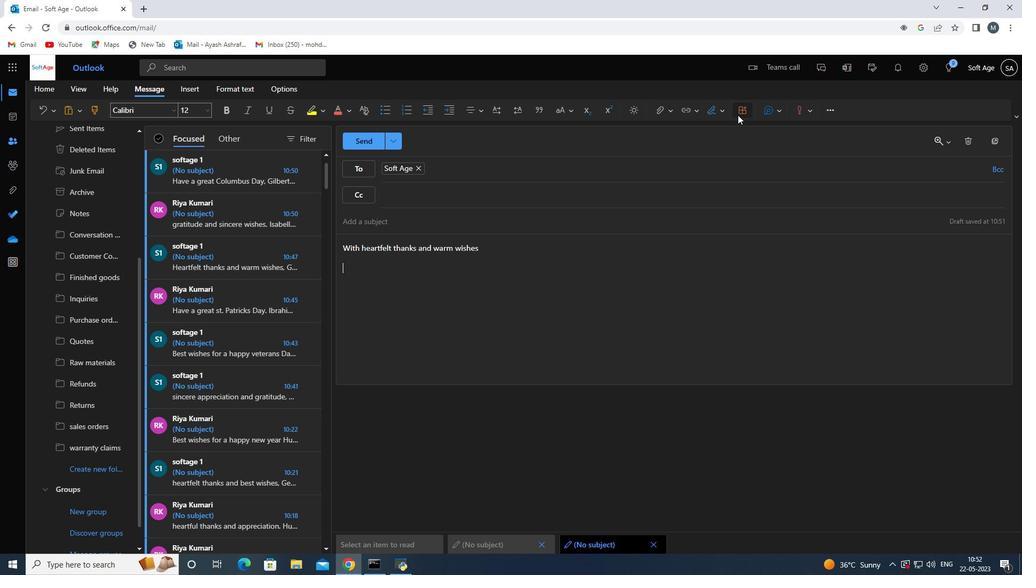 
Action: Mouse pressed left at (717, 113)
Screenshot: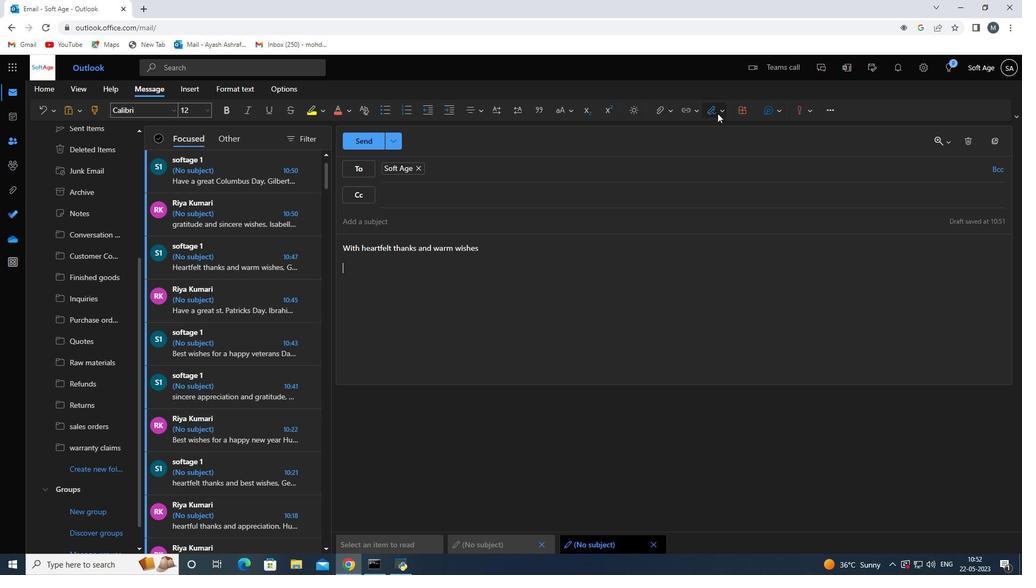 
Action: Mouse moved to (708, 134)
Screenshot: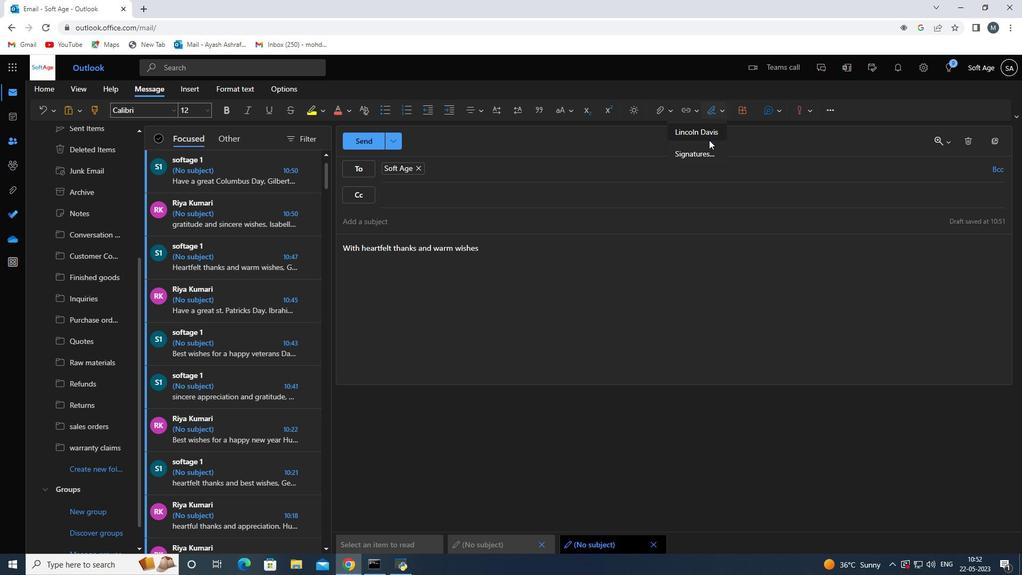 
Action: Mouse pressed left at (708, 134)
Screenshot: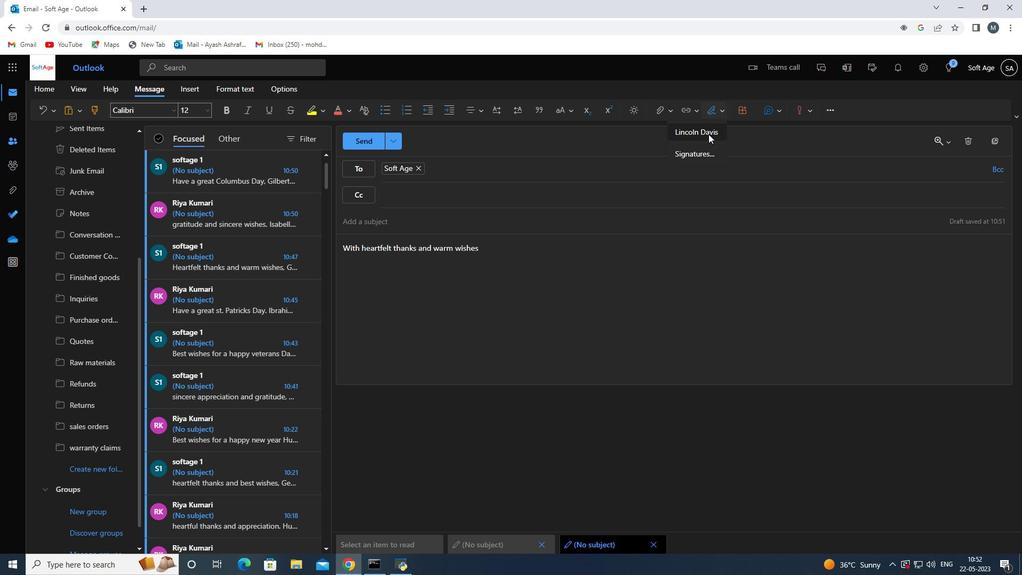 
Action: Mouse moved to (718, 114)
Screenshot: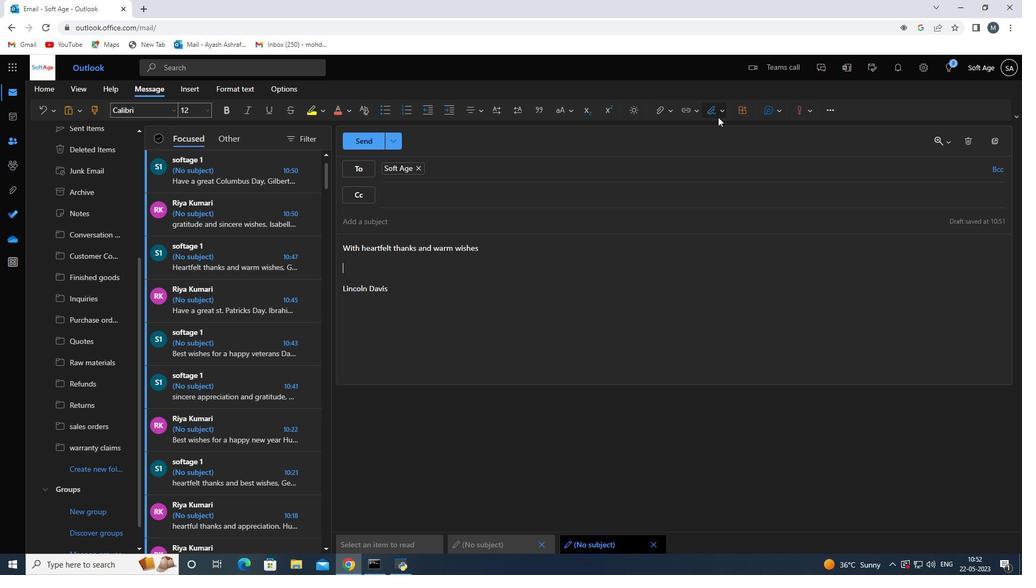 
Action: Mouse pressed left at (718, 114)
Screenshot: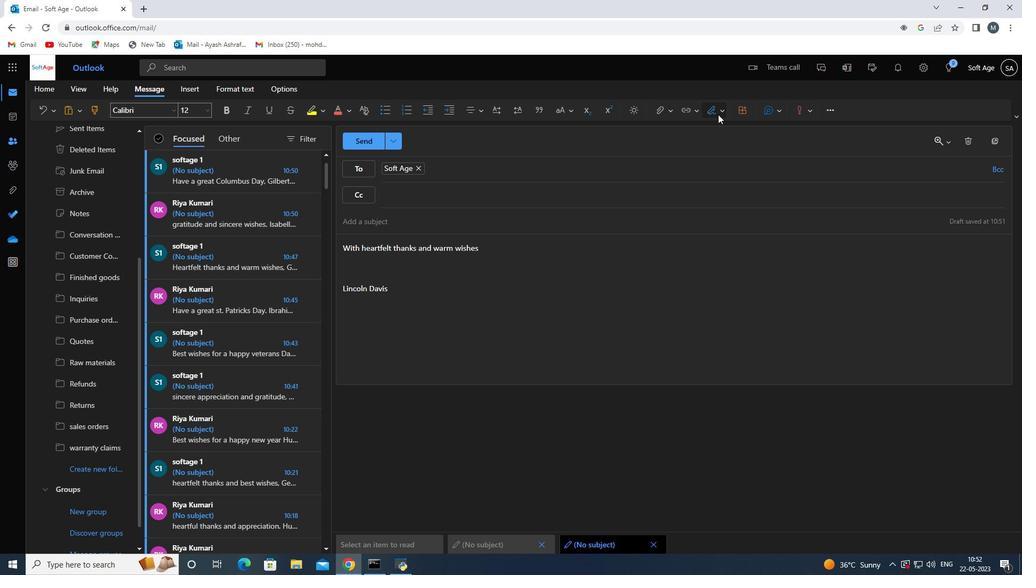 
Action: Mouse moved to (597, 349)
Screenshot: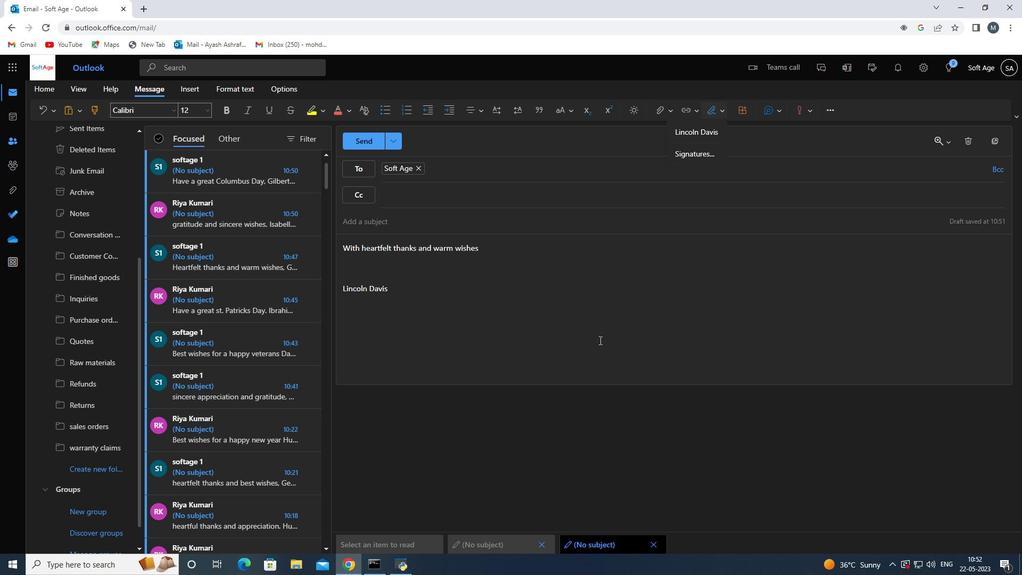 
Action: Mouse pressed left at (597, 349)
Screenshot: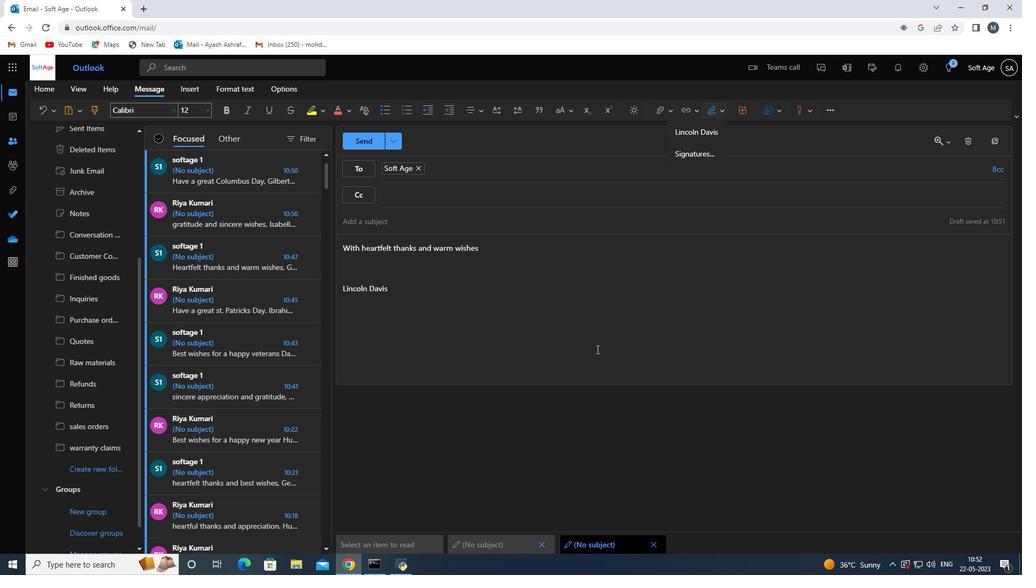 
Action: Mouse moved to (110, 428)
Screenshot: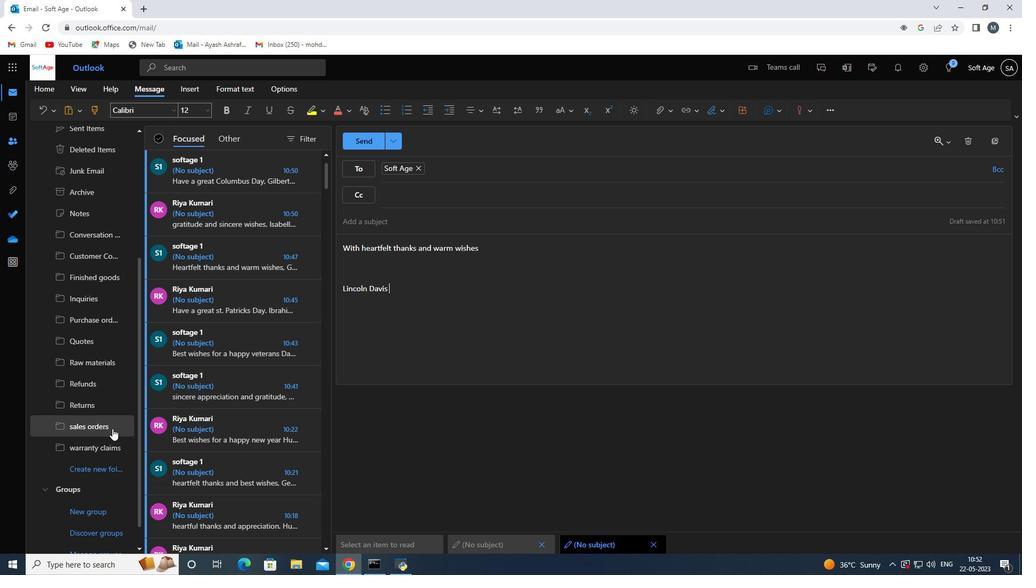 
Action: Mouse scrolled (110, 428) with delta (0, 0)
Screenshot: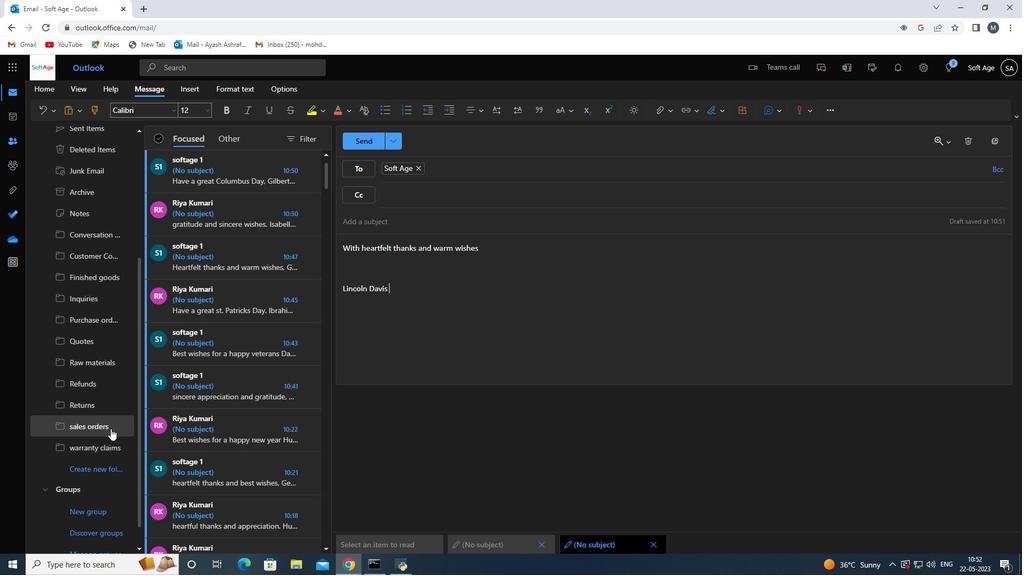 
Action: Mouse moved to (98, 442)
Screenshot: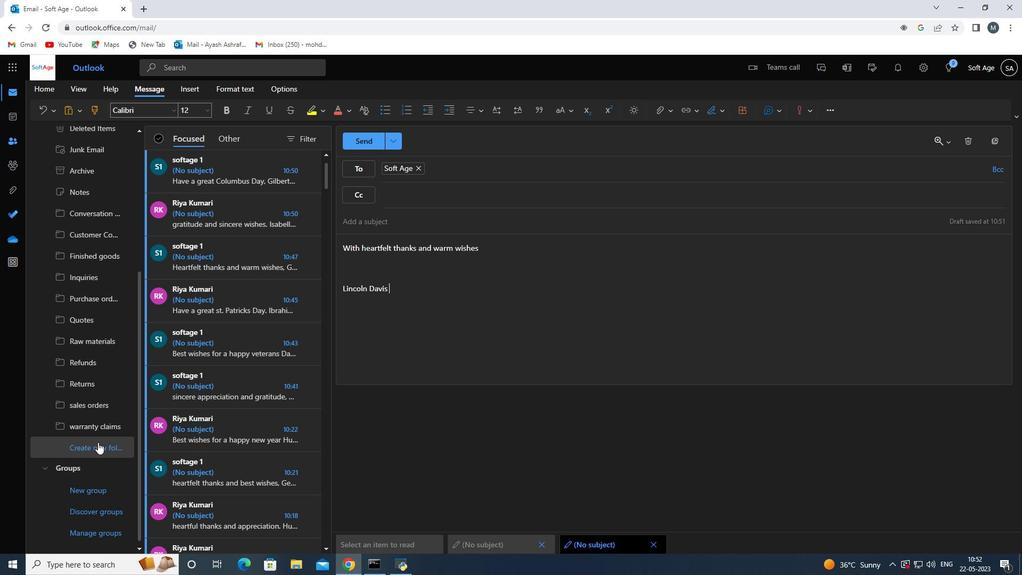 
Action: Mouse pressed left at (98, 442)
Screenshot: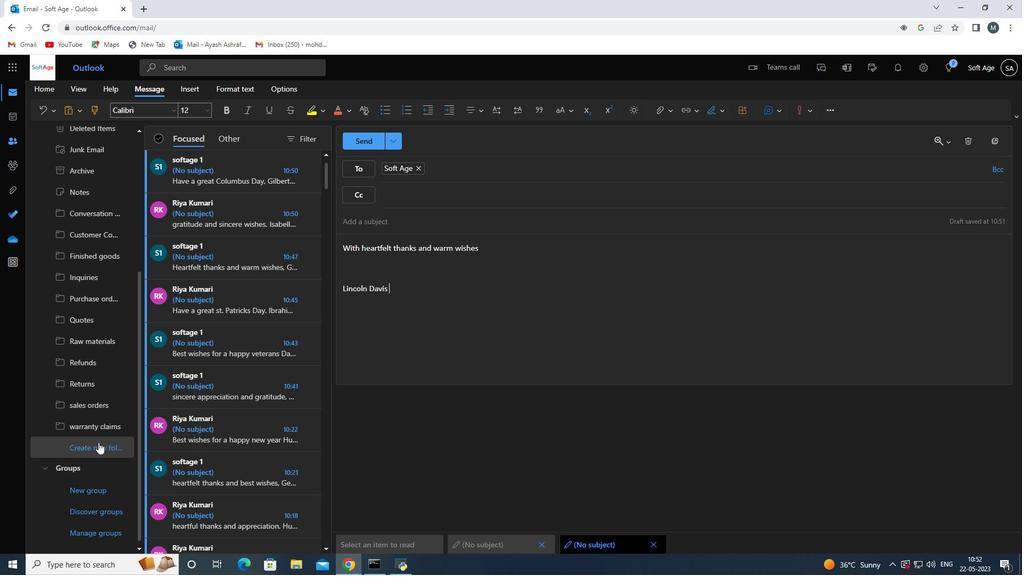 
Action: Mouse moved to (92, 447)
Screenshot: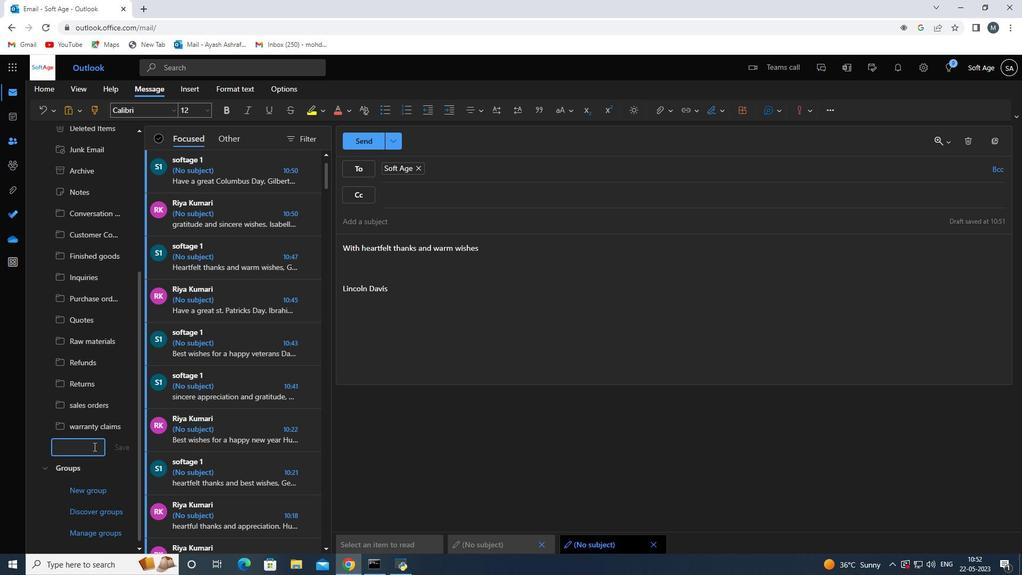 
Action: Mouse pressed left at (92, 447)
Screenshot: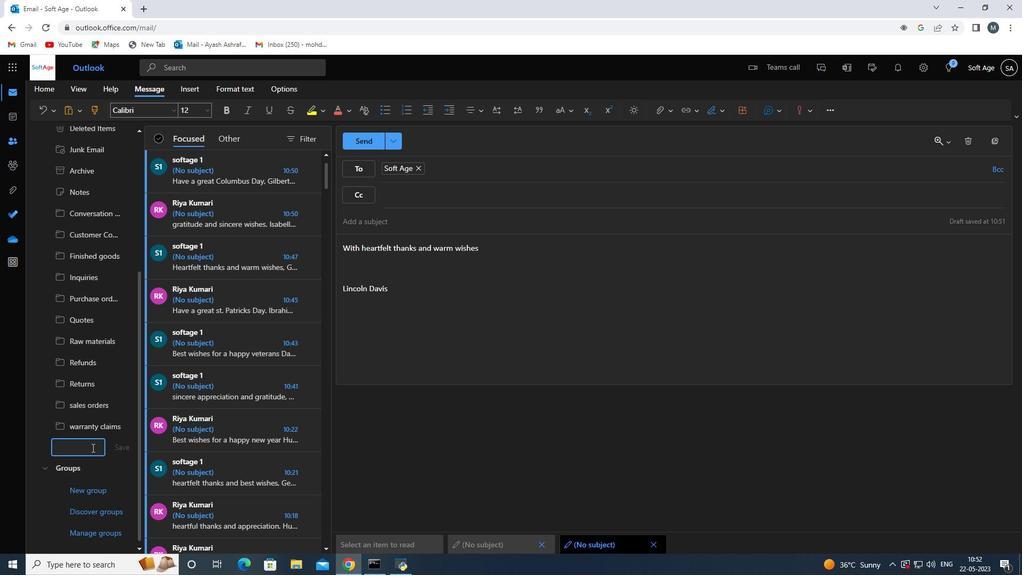 
Action: Mouse moved to (89, 450)
Screenshot: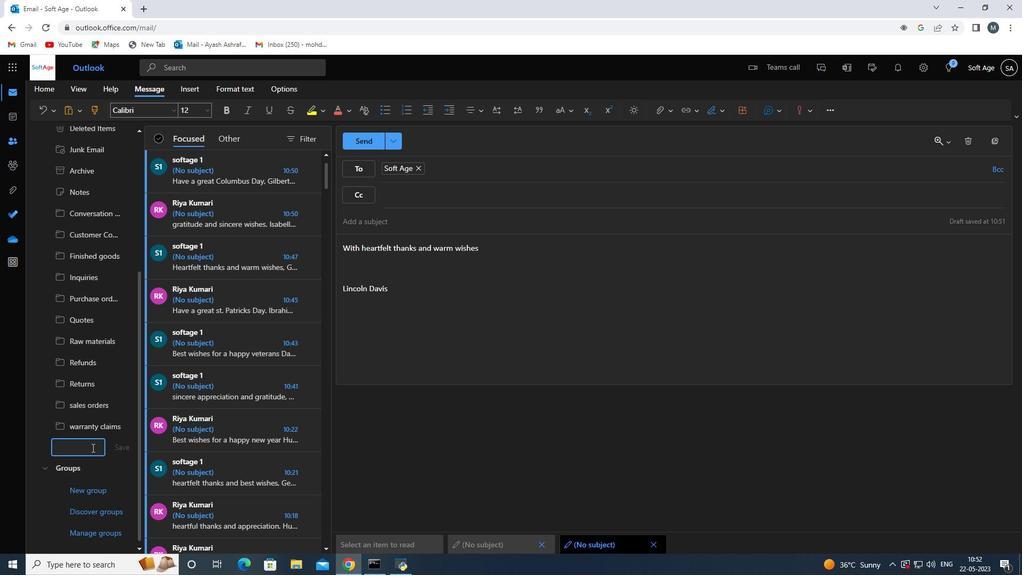 
Action: Key pressed <Key.shift><Key.shift><Key.shift><Key.shift><Key.shift><Key.shift>Shipping<Key.space>labels<Key.space>
Screenshot: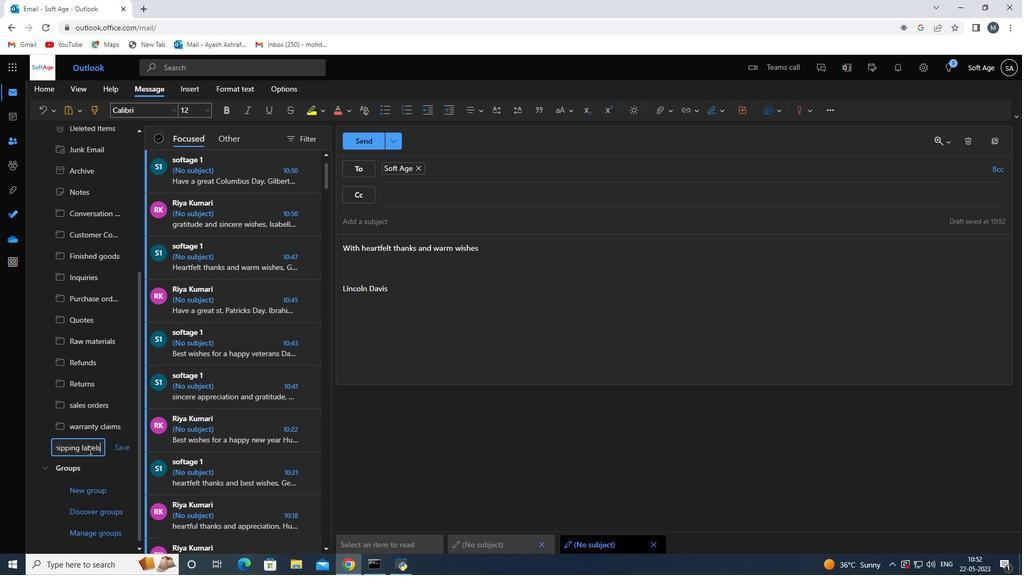 
Action: Mouse moved to (126, 445)
Screenshot: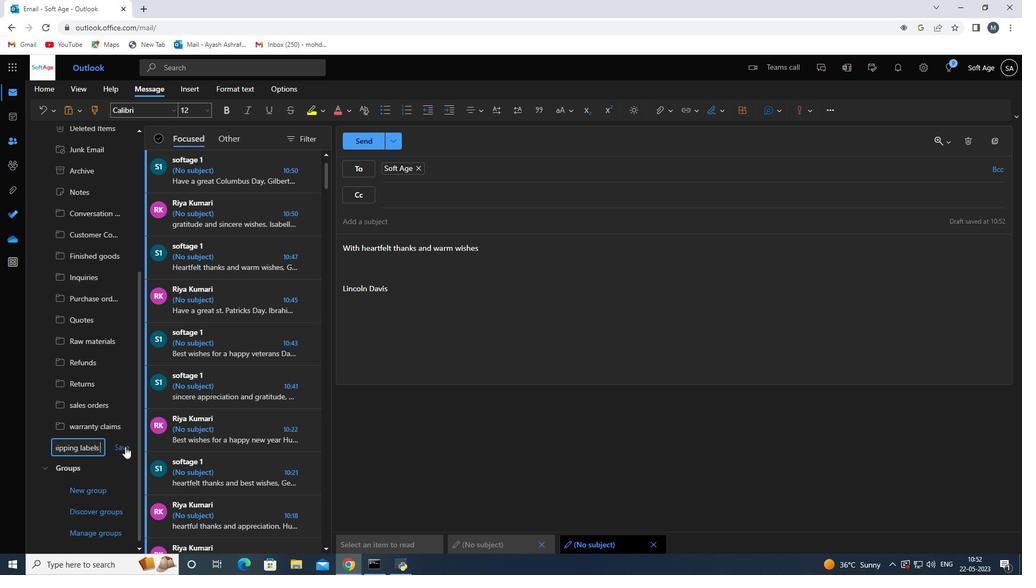 
Action: Mouse pressed left at (126, 445)
Screenshot: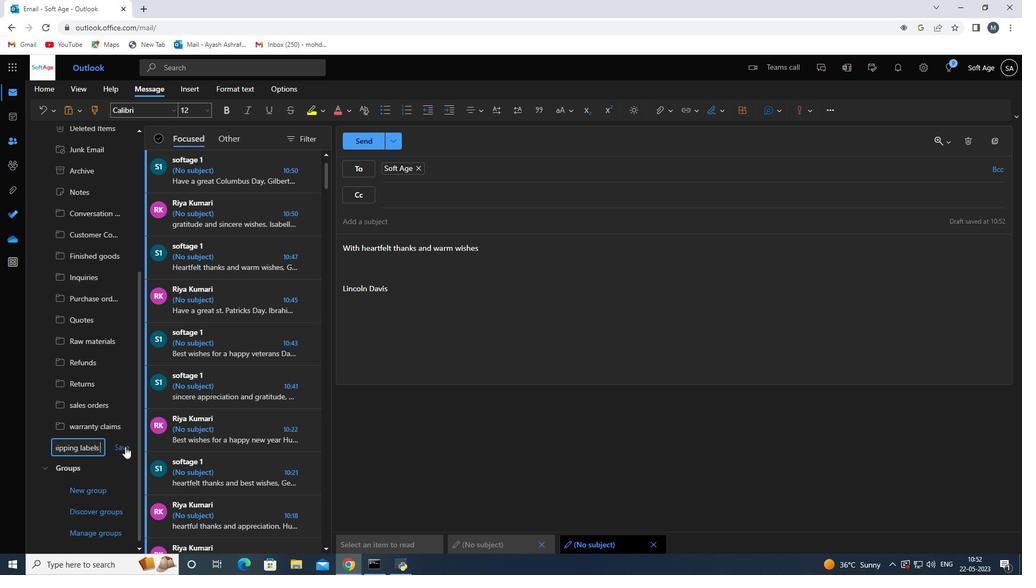 
Action: Mouse moved to (347, 421)
Screenshot: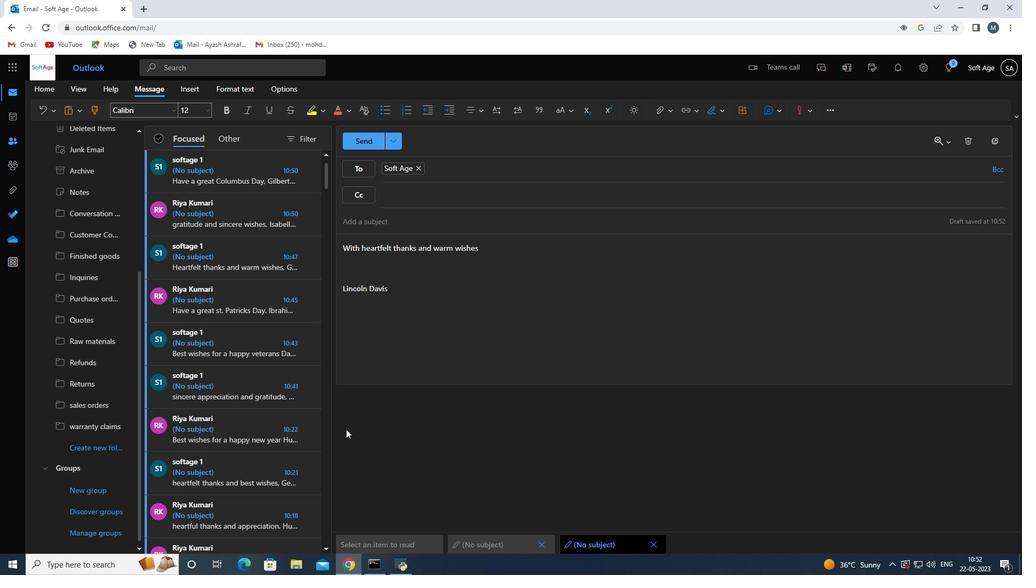 
Action: Mouse scrolled (347, 422) with delta (0, 0)
Screenshot: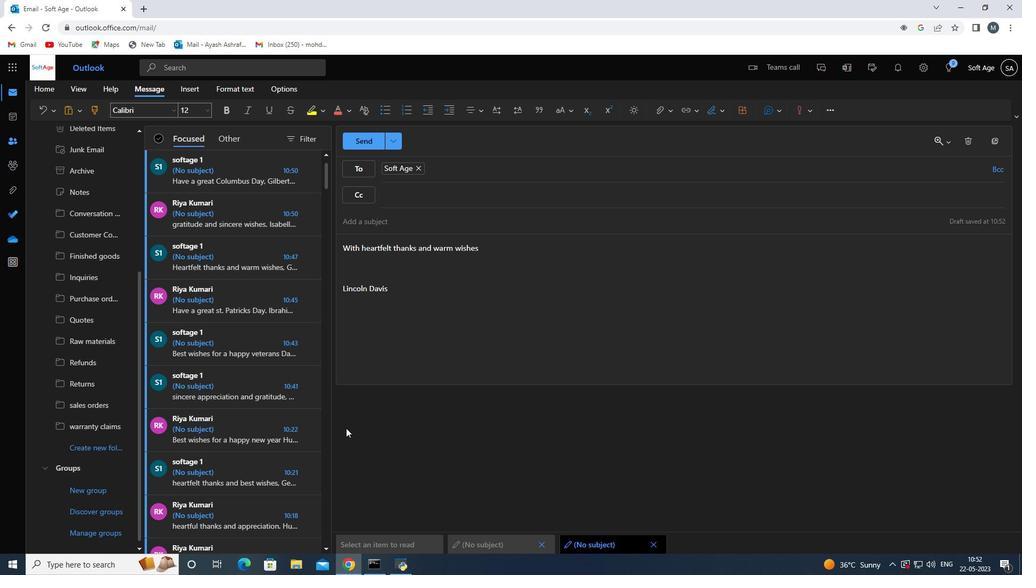 
Action: Mouse scrolled (347, 422) with delta (0, 0)
Screenshot: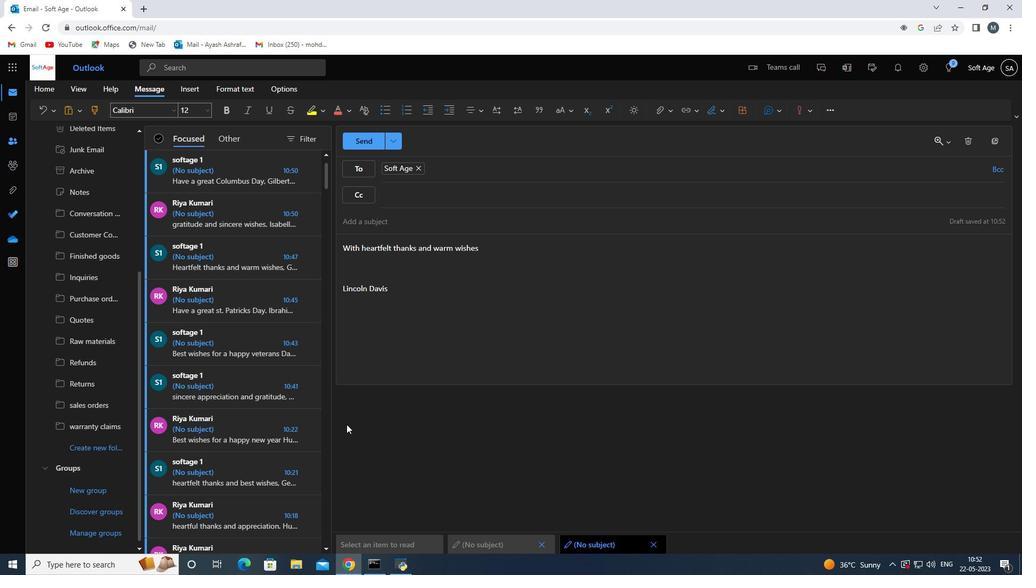 
Action: Mouse scrolled (347, 422) with delta (0, 0)
Screenshot: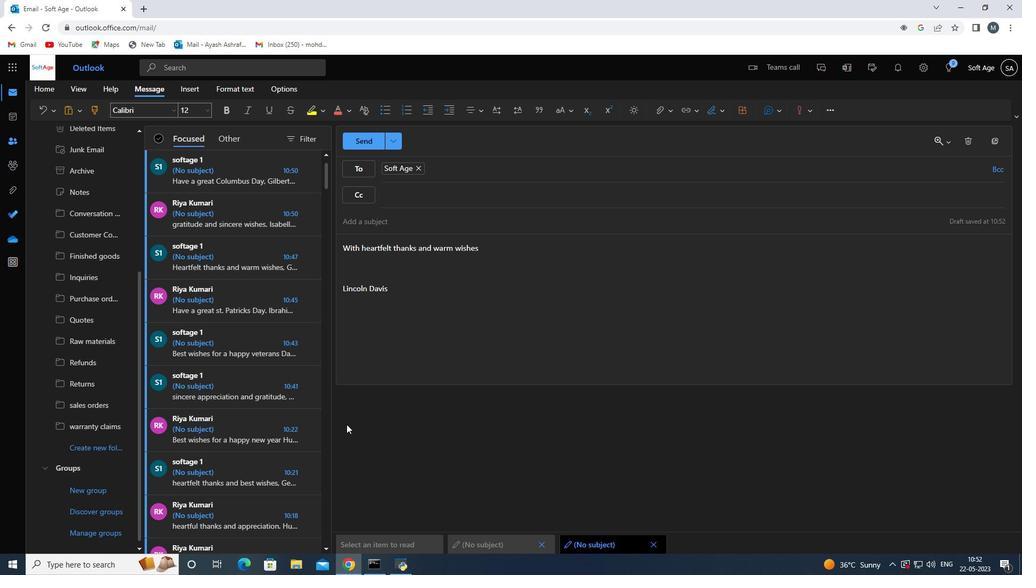 
Action: Mouse scrolled (347, 422) with delta (0, 0)
Screenshot: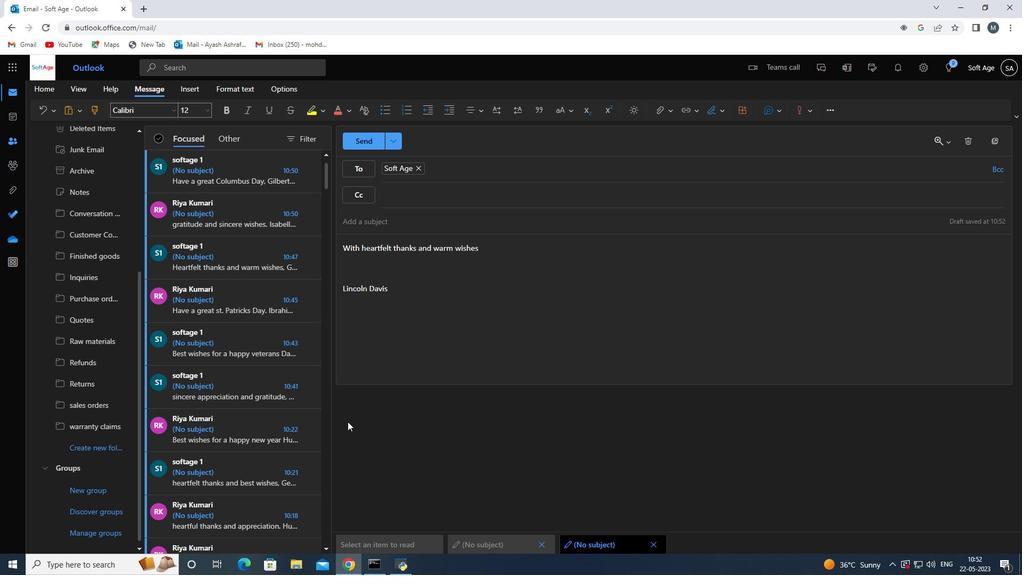 
Action: Mouse scrolled (347, 422) with delta (0, 0)
Screenshot: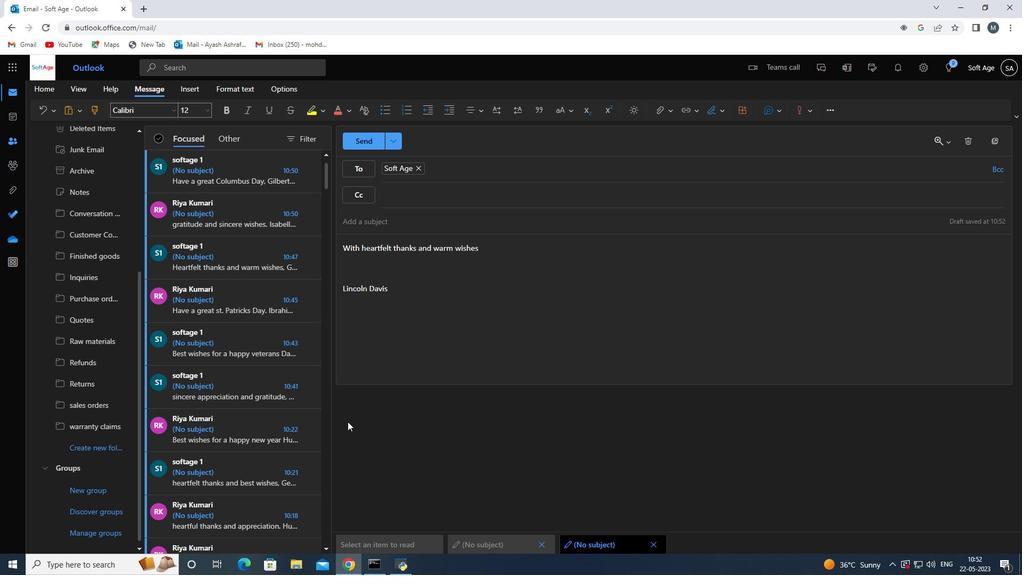 
Action: Mouse moved to (362, 138)
Screenshot: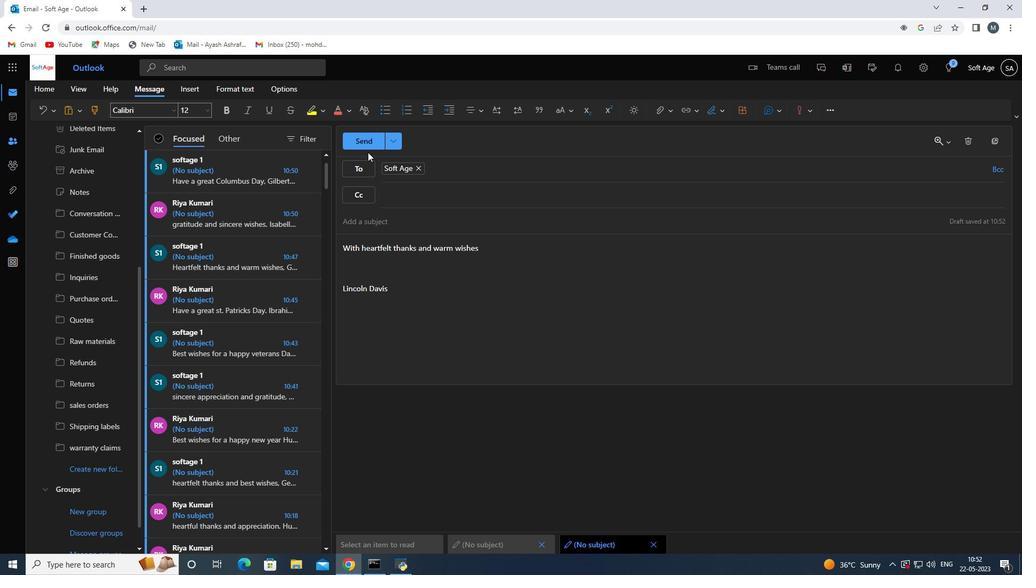 
Action: Mouse pressed left at (362, 138)
Screenshot: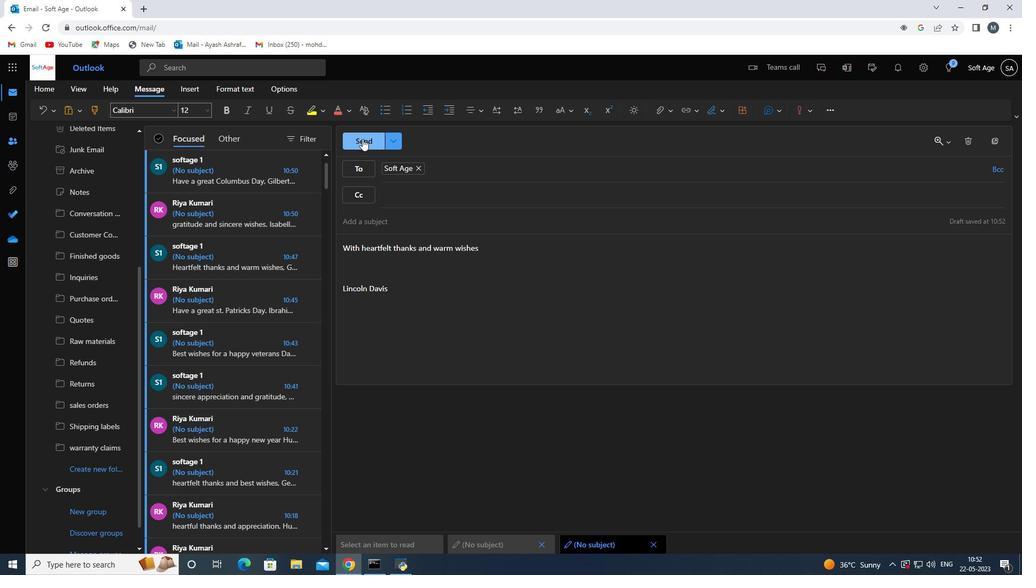 
Action: Mouse moved to (503, 337)
Screenshot: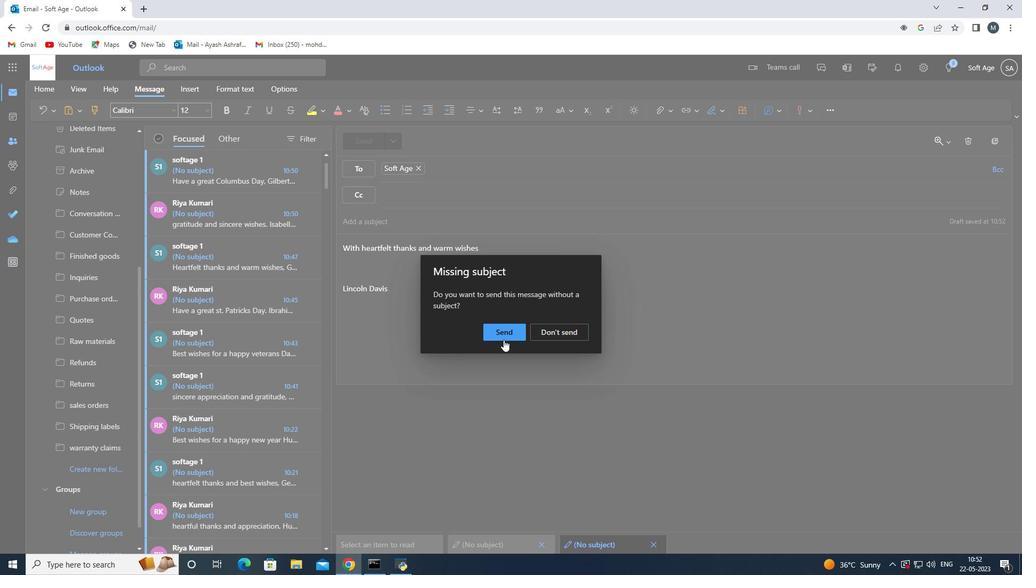 
Action: Mouse pressed left at (503, 337)
Screenshot: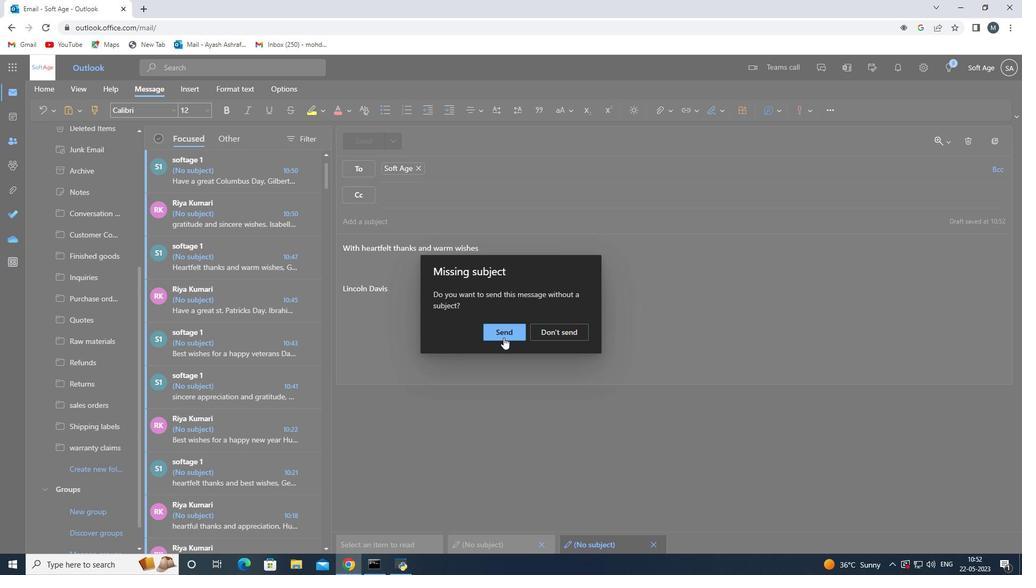 
Action: Mouse moved to (481, 327)
Screenshot: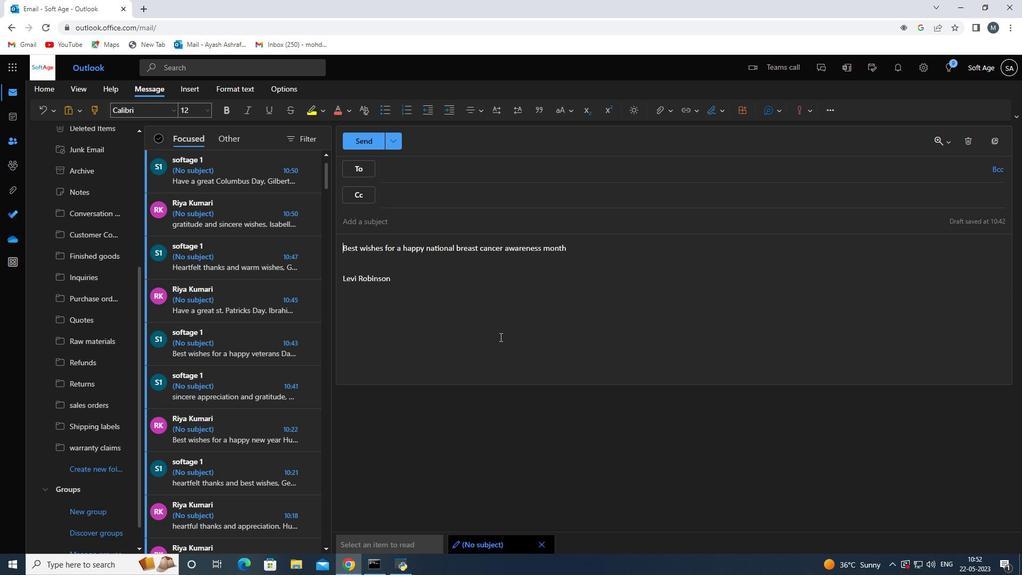 
